 Task: Look for space in Fót, Hungary from 21st June, 2023 to 29th June, 2023 for 4 adults in price range Rs.7000 to Rs.12000. Place can be entire place with 2 bedrooms having 2 beds and 2 bathrooms. Property type can be house, flat, guest house. Booking option can be shelf check-in. Required host language is English.
Action: Mouse moved to (489, 98)
Screenshot: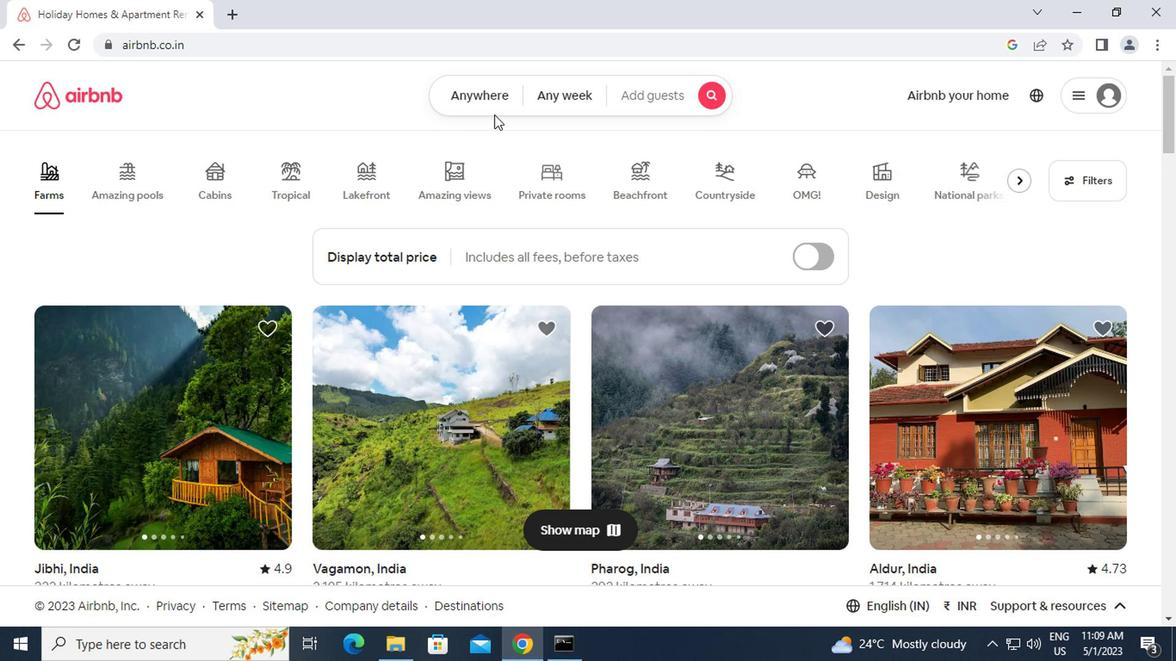 
Action: Mouse pressed left at (489, 98)
Screenshot: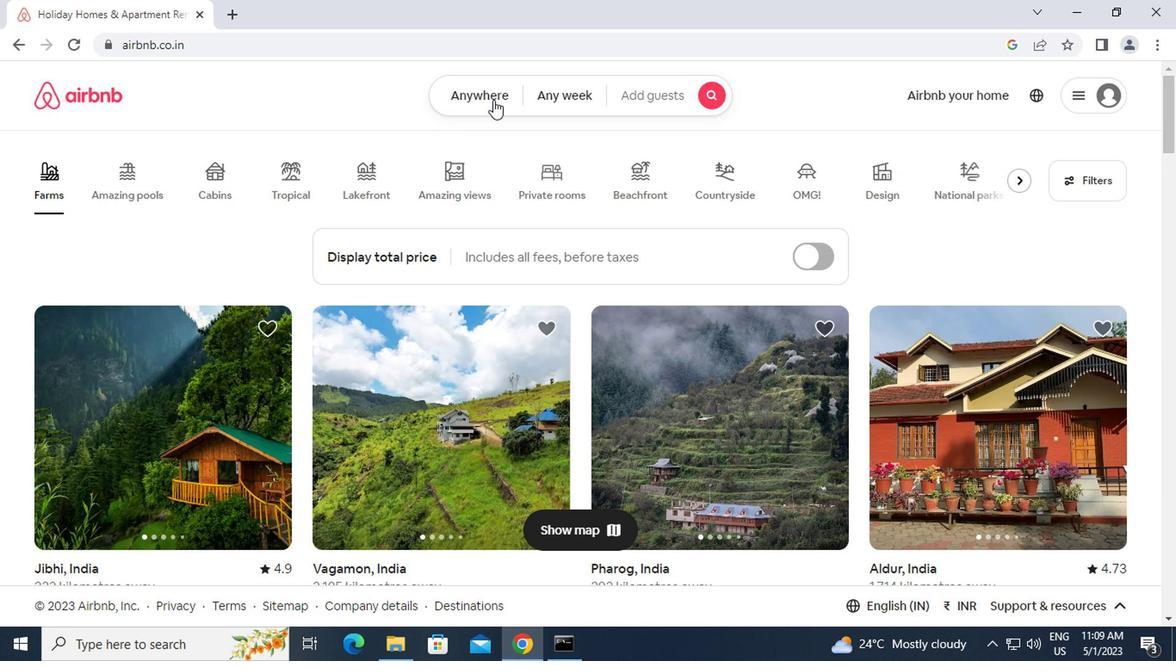 
Action: Mouse moved to (403, 148)
Screenshot: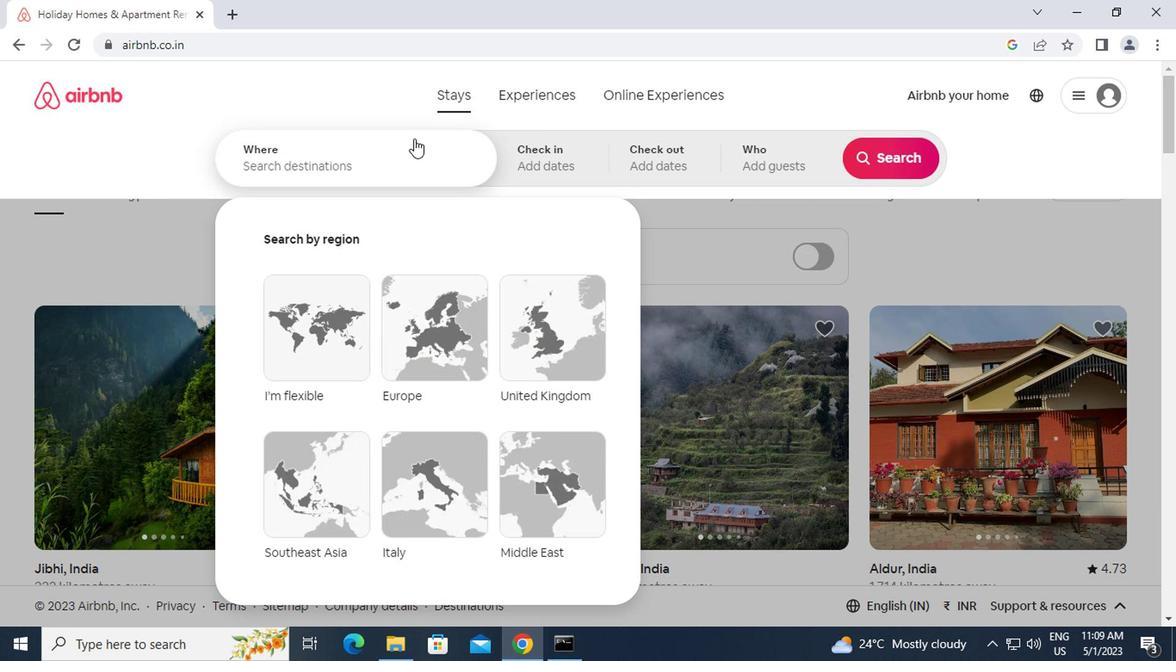 
Action: Mouse pressed left at (403, 148)
Screenshot: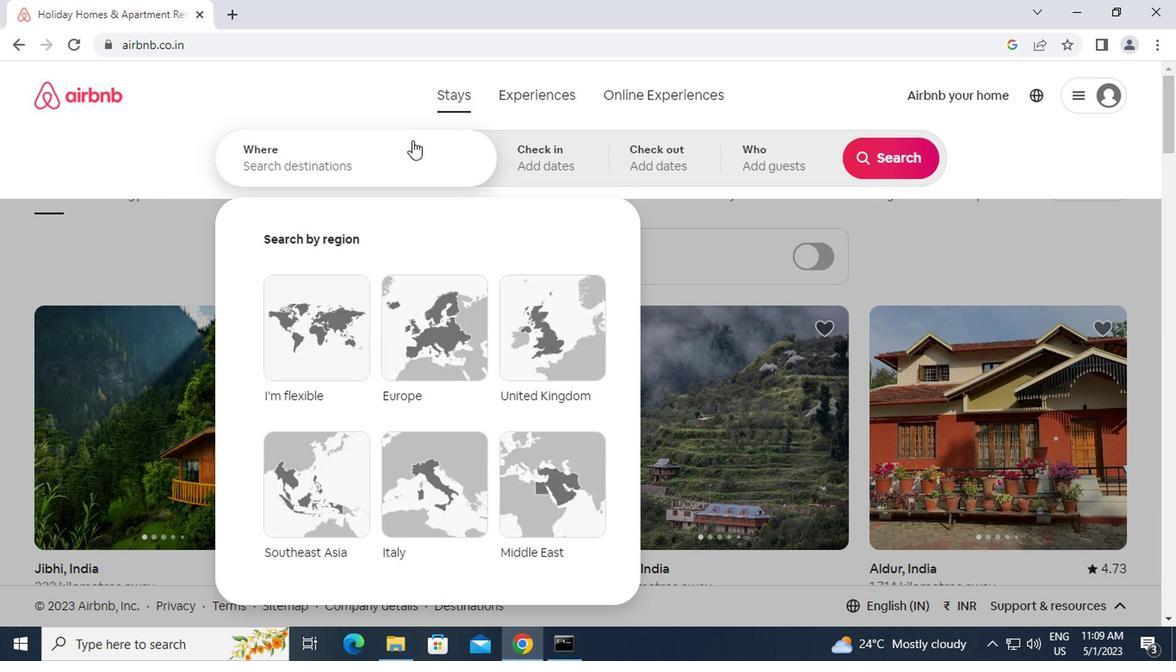 
Action: Mouse moved to (403, 148)
Screenshot: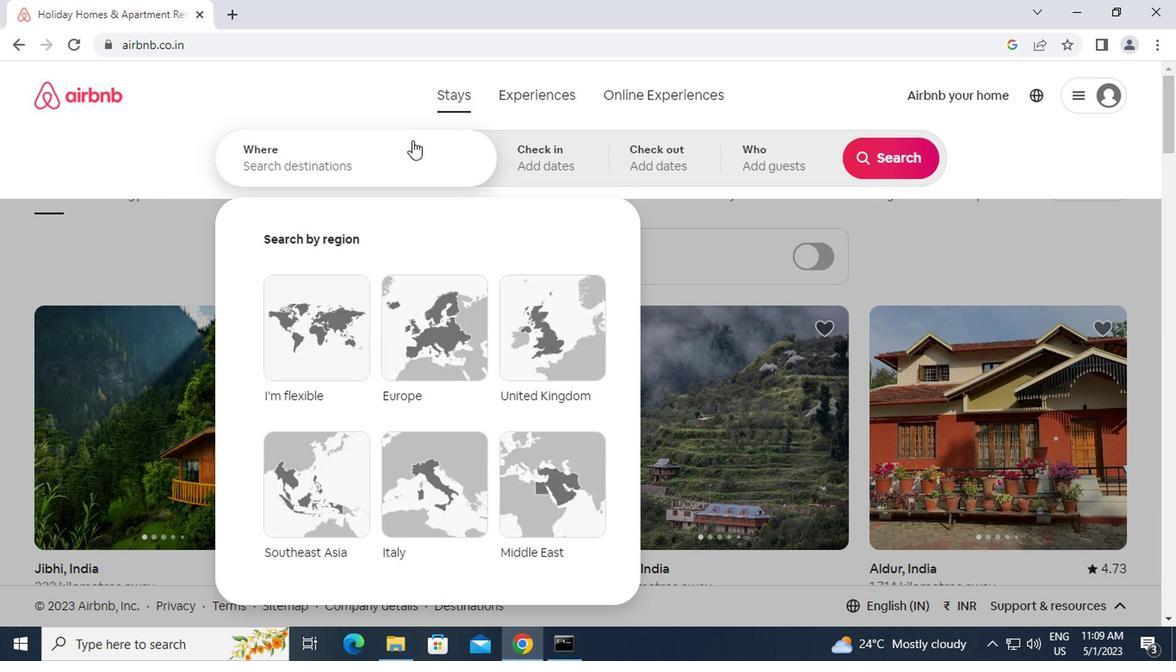
Action: Key pressed f<Key.caps_lock>ot,<Key.space><Key.caps_lock>h<Key.caps_lock>ungary<Key.enter>
Screenshot: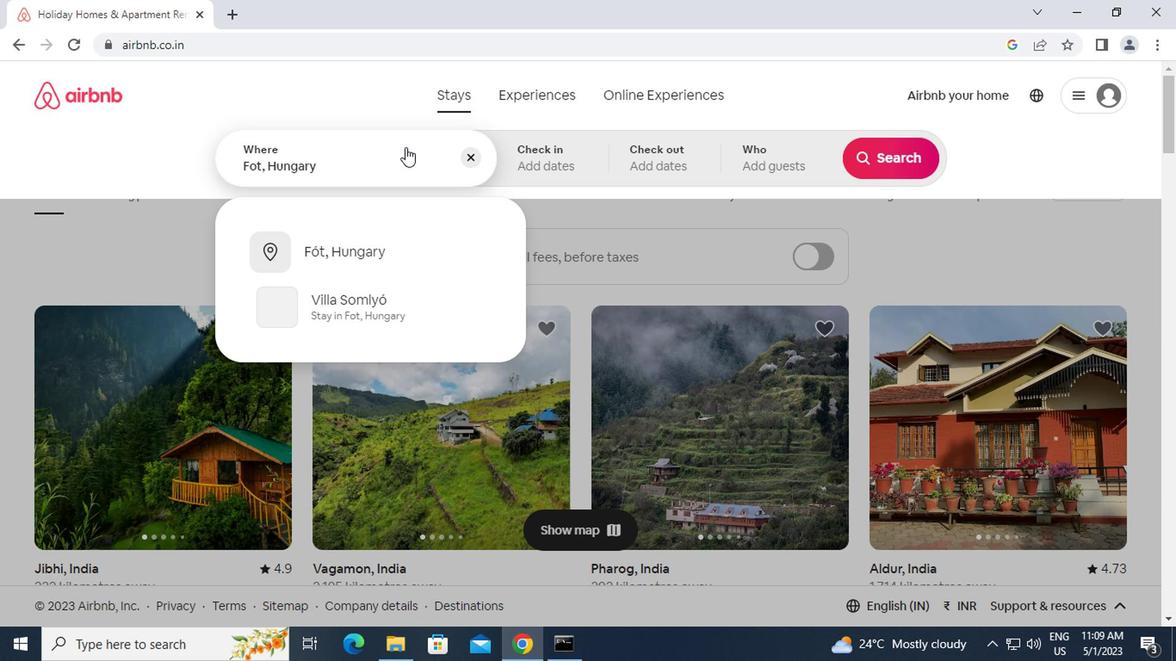 
Action: Mouse moved to (733, 499)
Screenshot: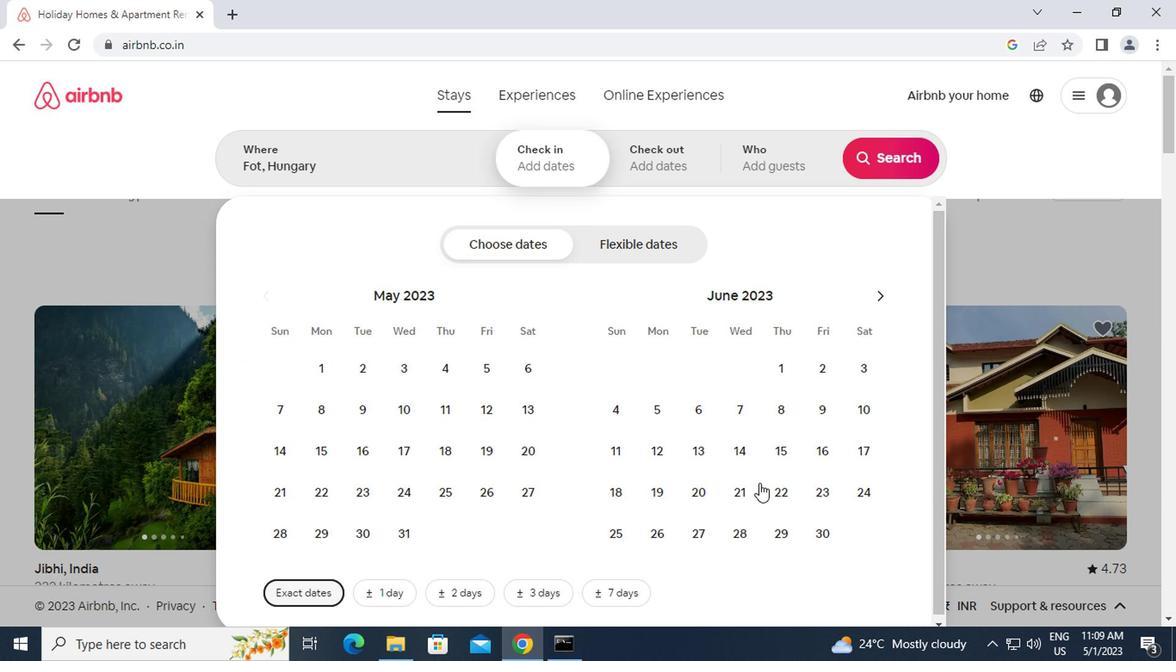 
Action: Mouse pressed left at (733, 499)
Screenshot: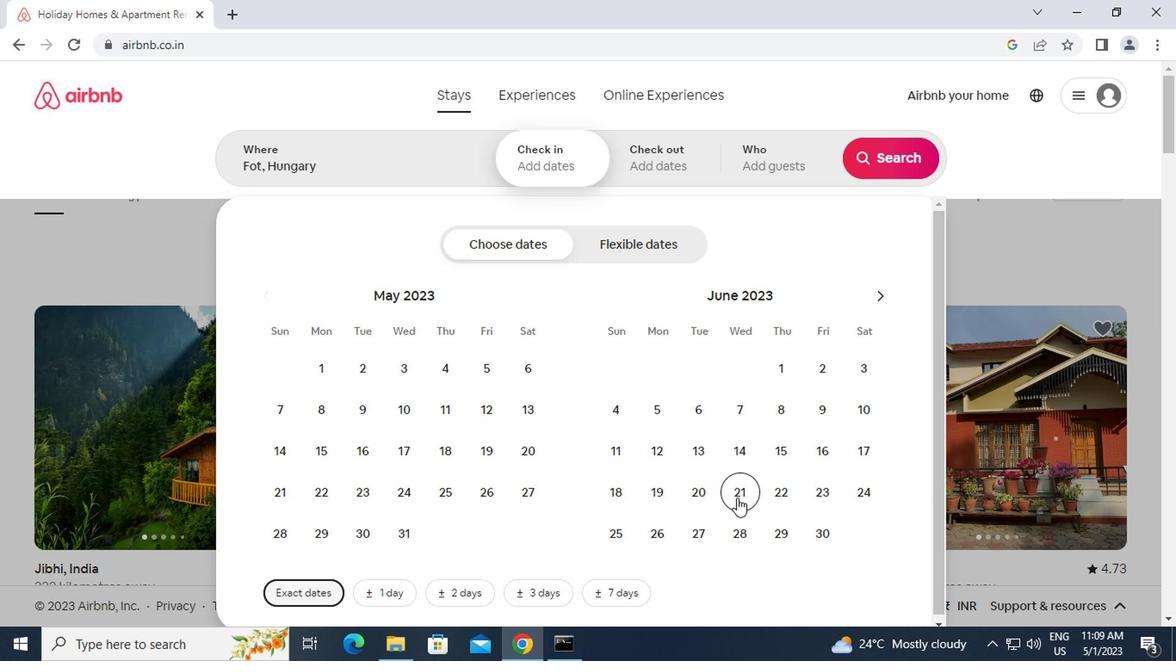 
Action: Mouse moved to (776, 546)
Screenshot: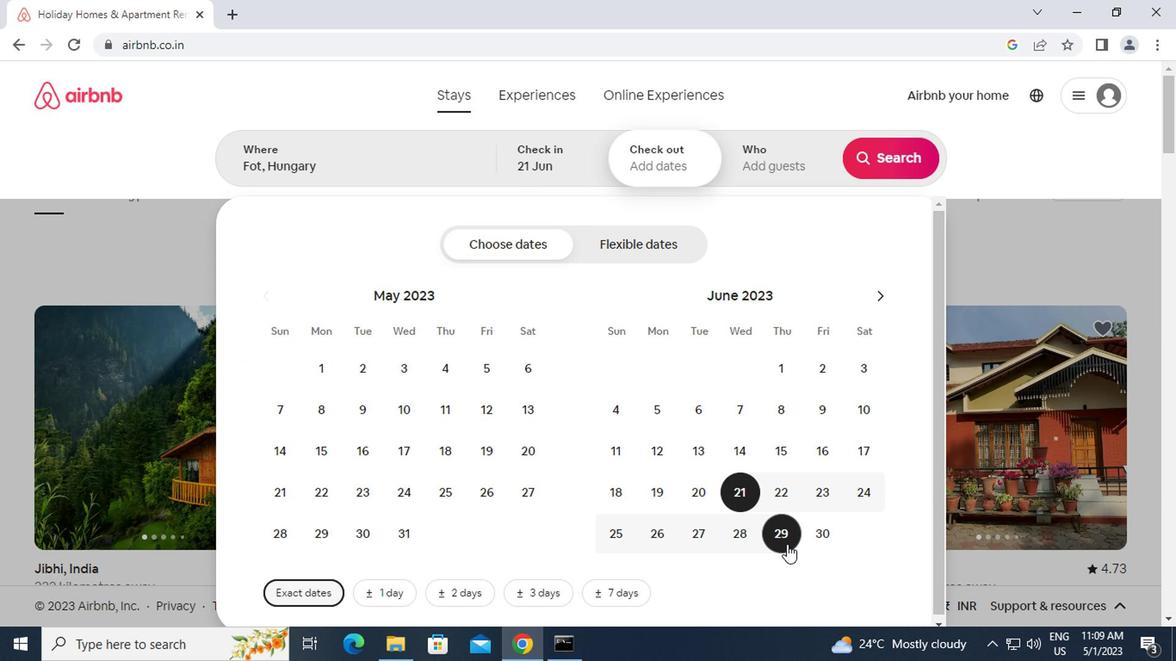 
Action: Mouse pressed left at (776, 546)
Screenshot: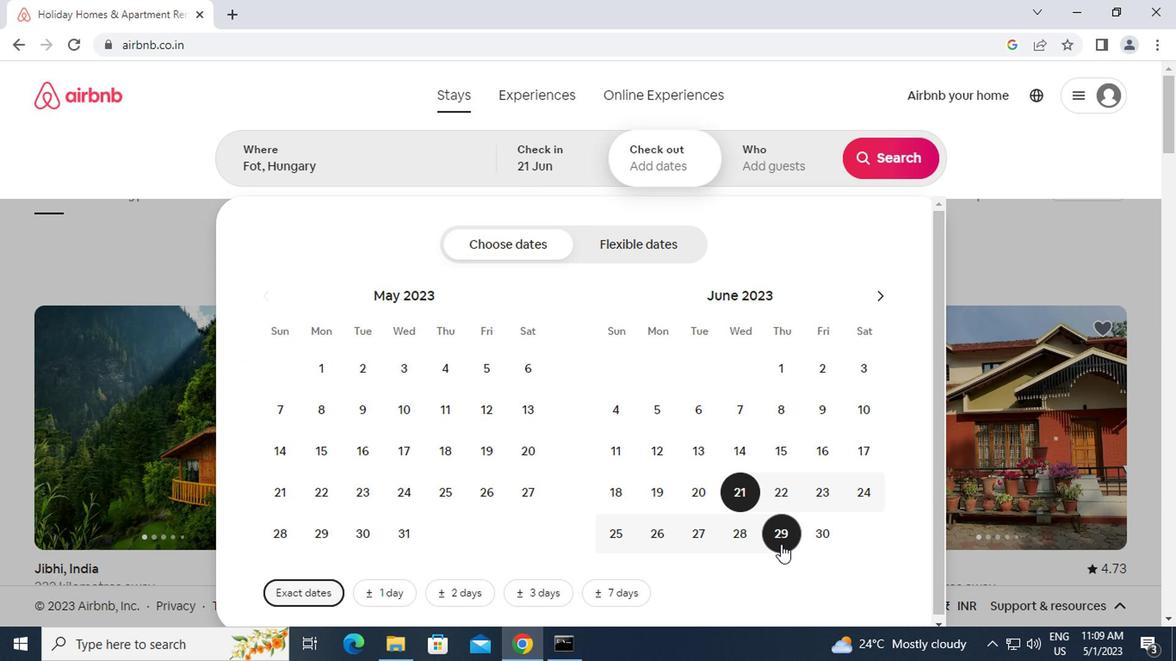 
Action: Mouse moved to (742, 156)
Screenshot: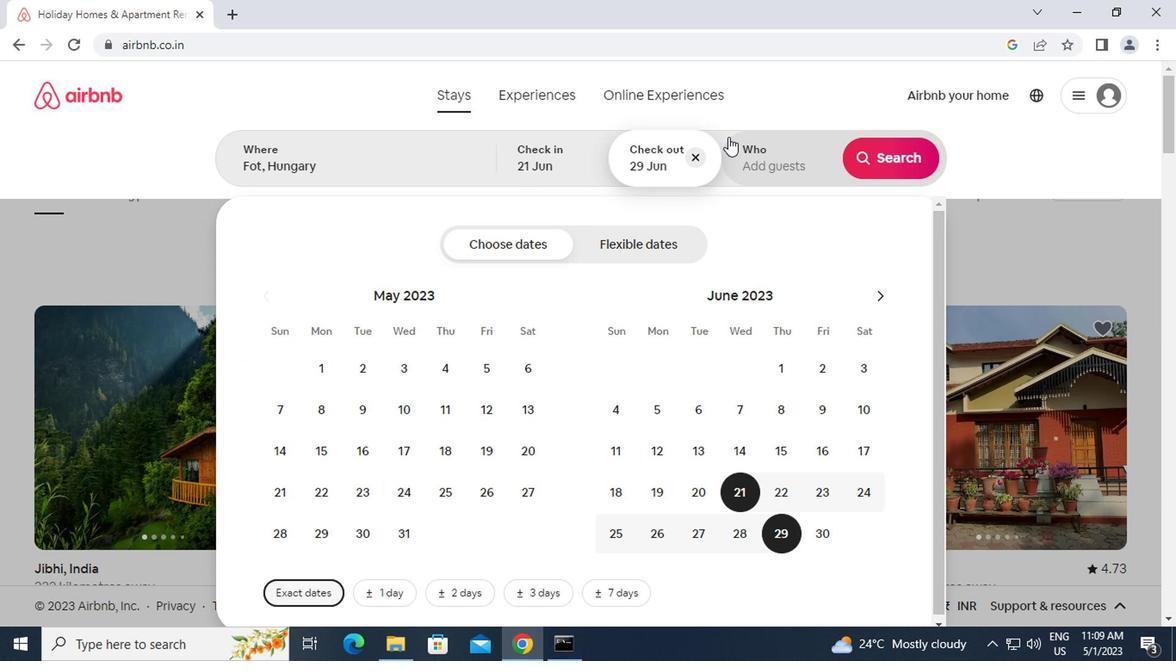 
Action: Mouse pressed left at (742, 156)
Screenshot: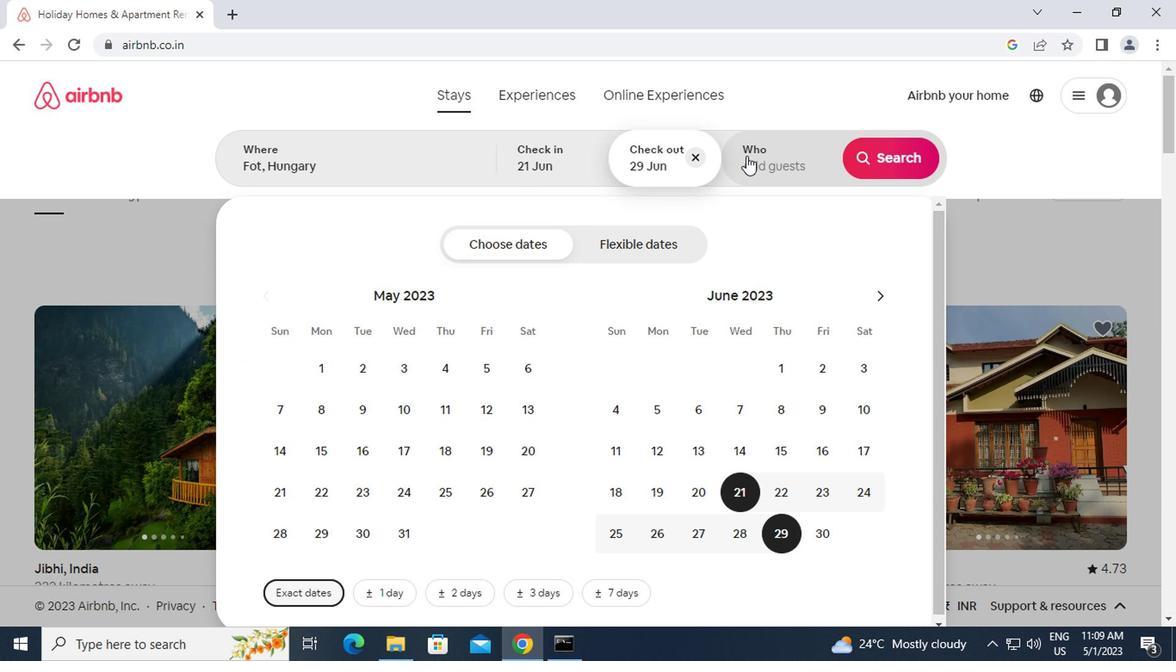 
Action: Mouse moved to (889, 239)
Screenshot: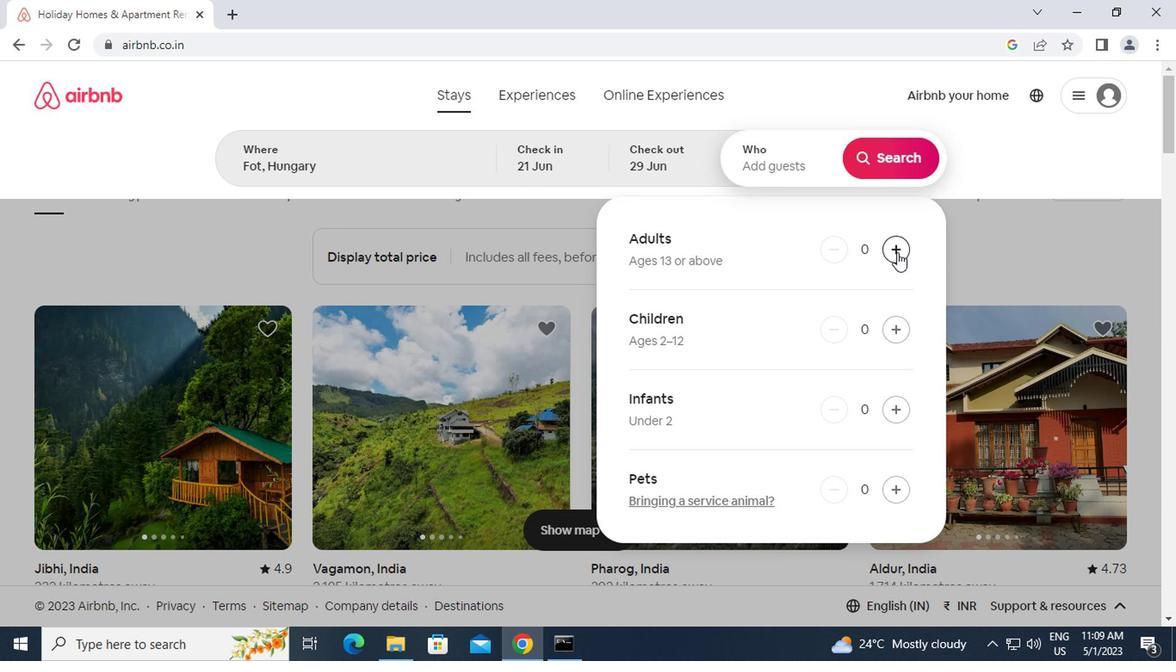 
Action: Mouse pressed left at (889, 239)
Screenshot: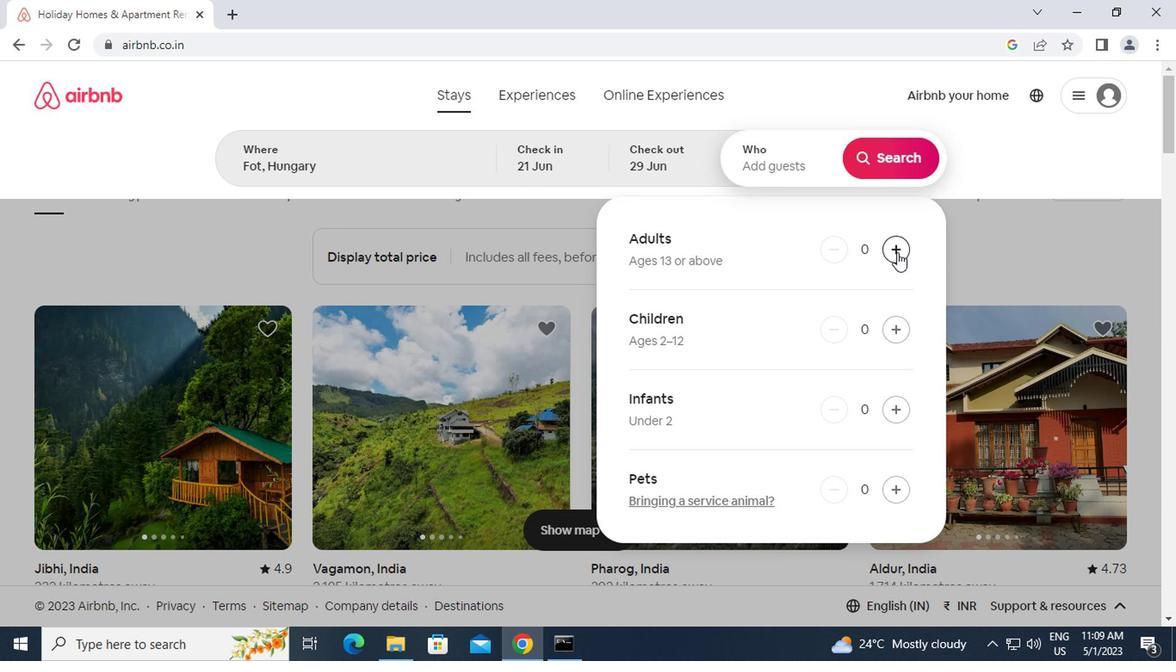 
Action: Mouse pressed left at (889, 239)
Screenshot: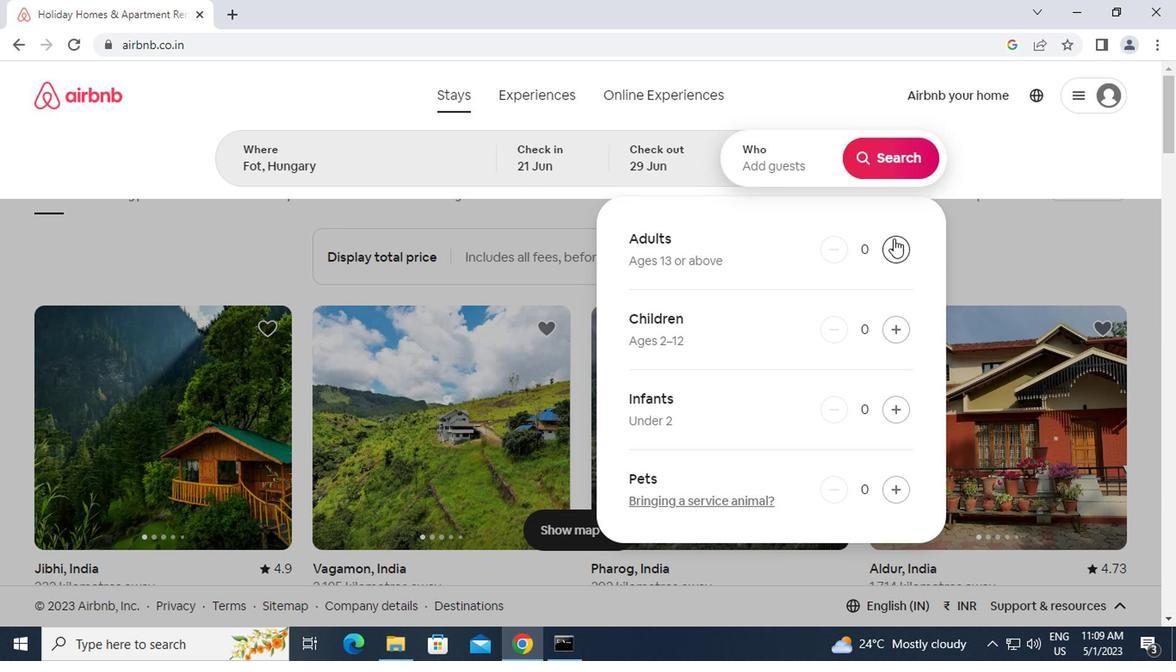 
Action: Mouse pressed left at (889, 239)
Screenshot: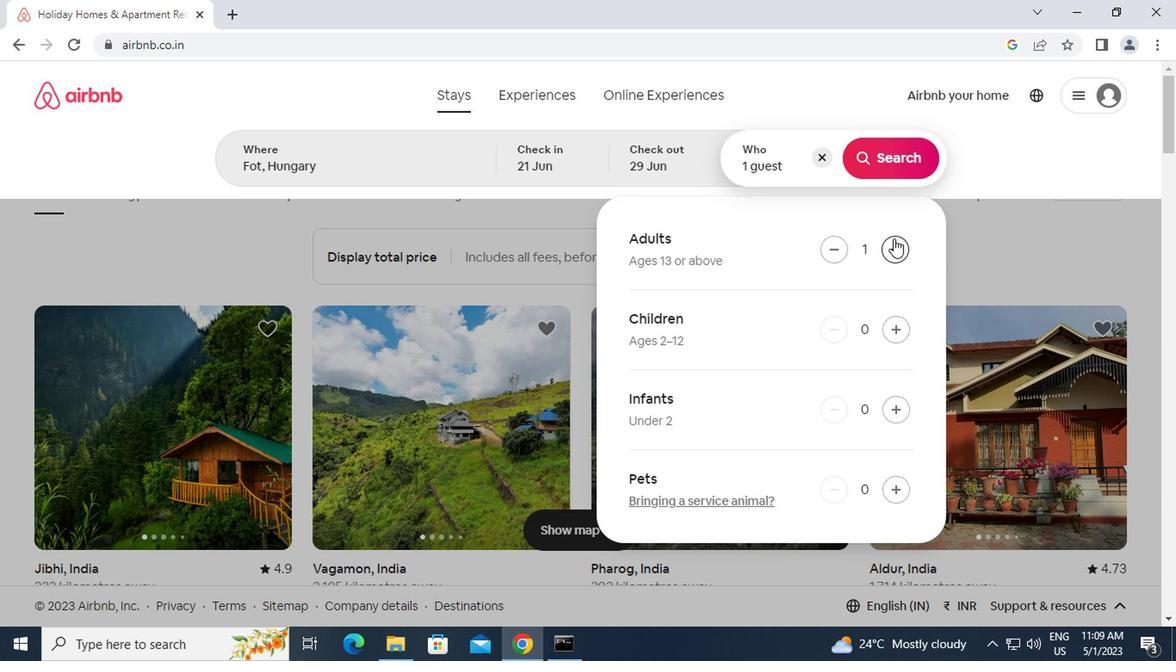 
Action: Mouse pressed left at (889, 239)
Screenshot: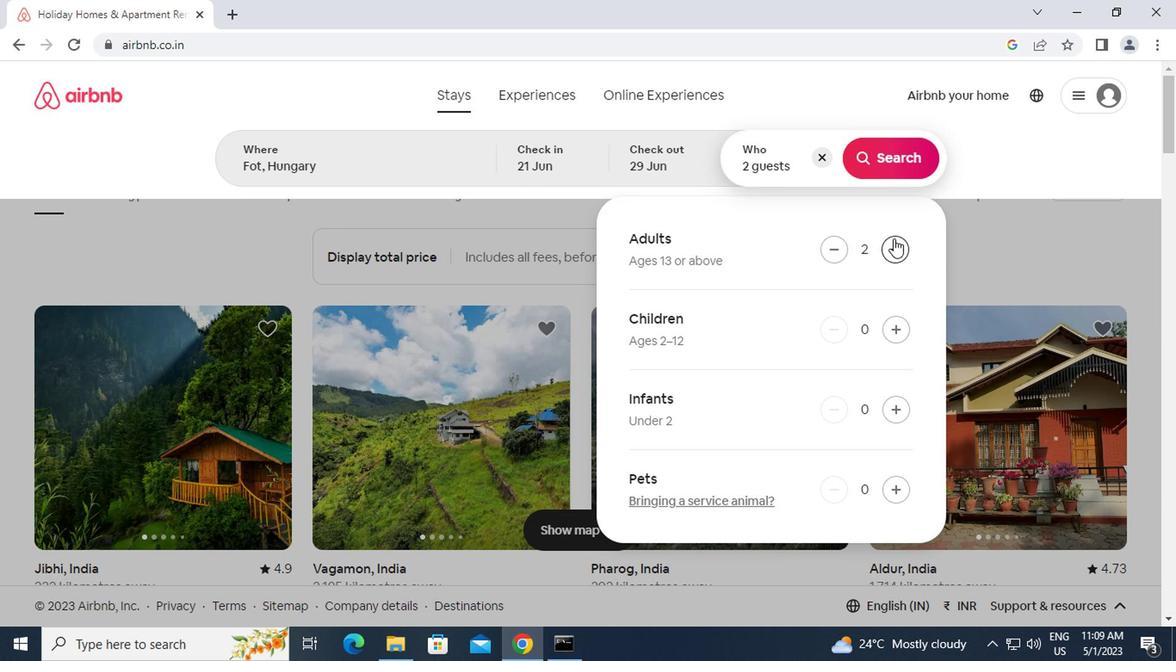 
Action: Mouse moved to (895, 174)
Screenshot: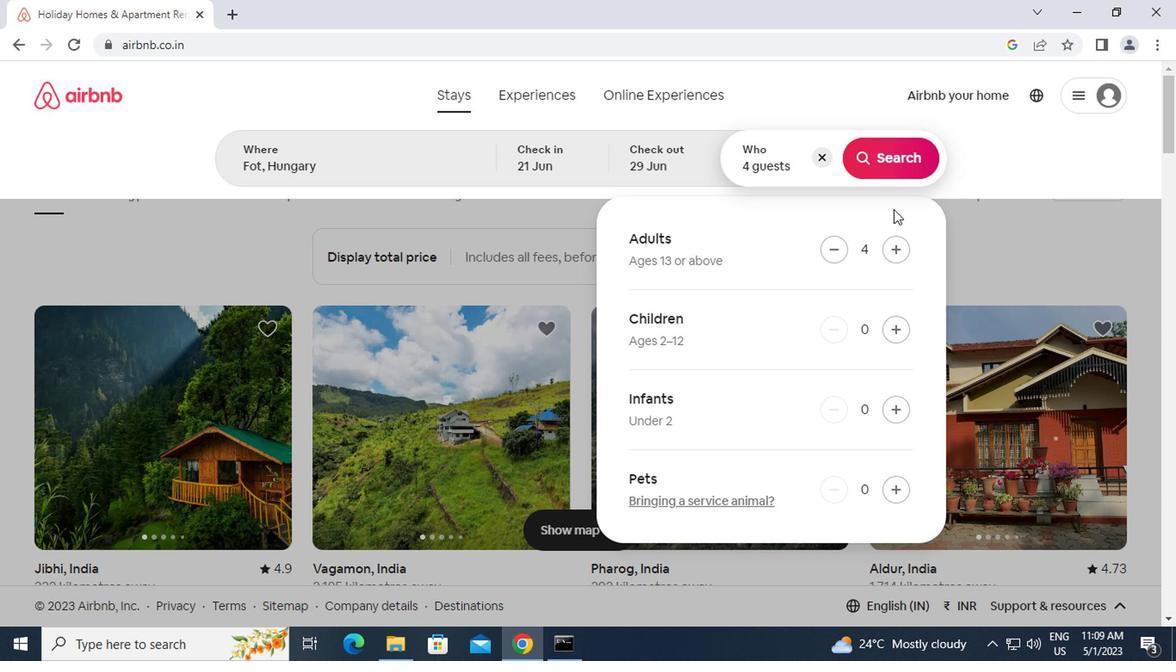 
Action: Mouse pressed left at (895, 174)
Screenshot: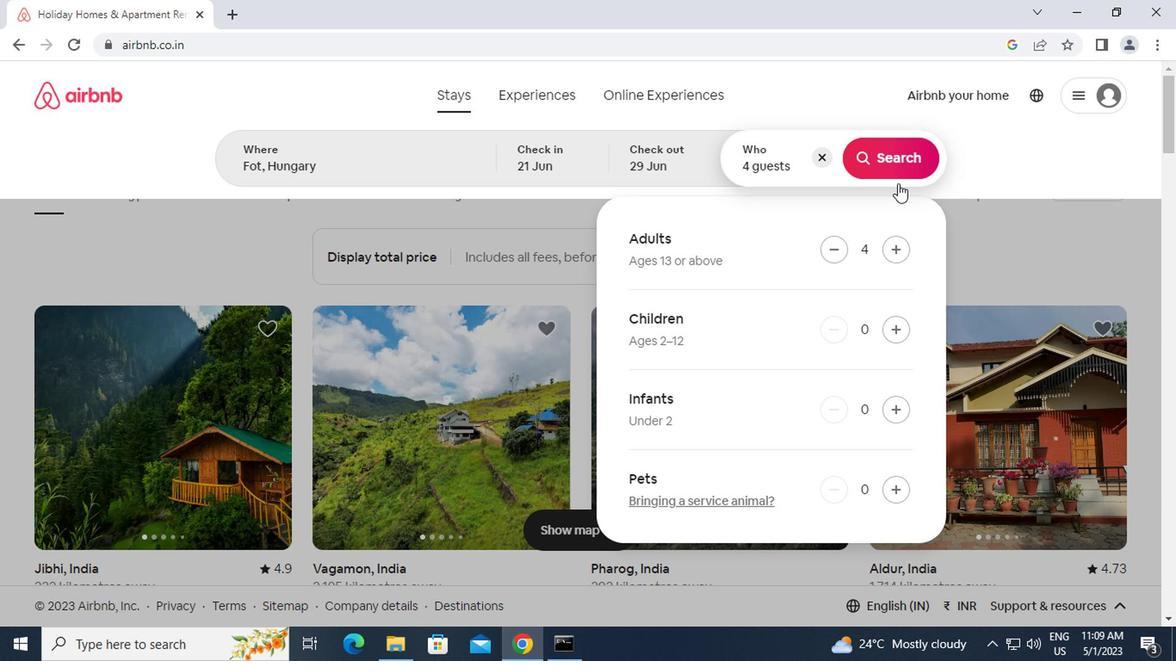 
Action: Mouse moved to (1082, 159)
Screenshot: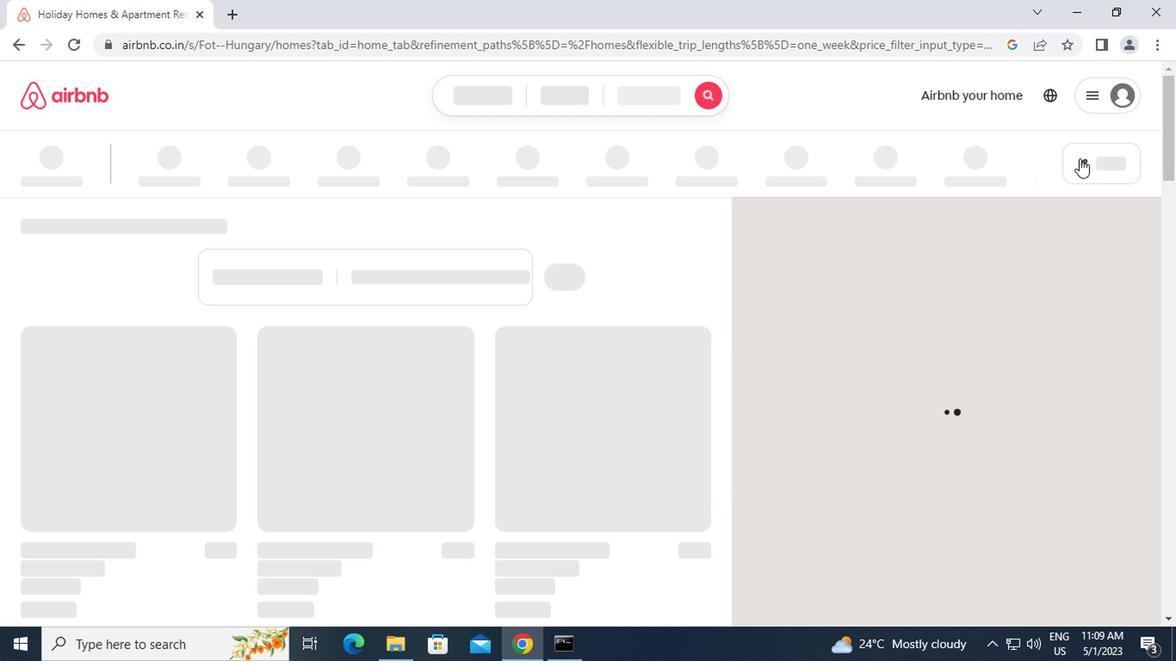 
Action: Mouse pressed left at (1082, 159)
Screenshot: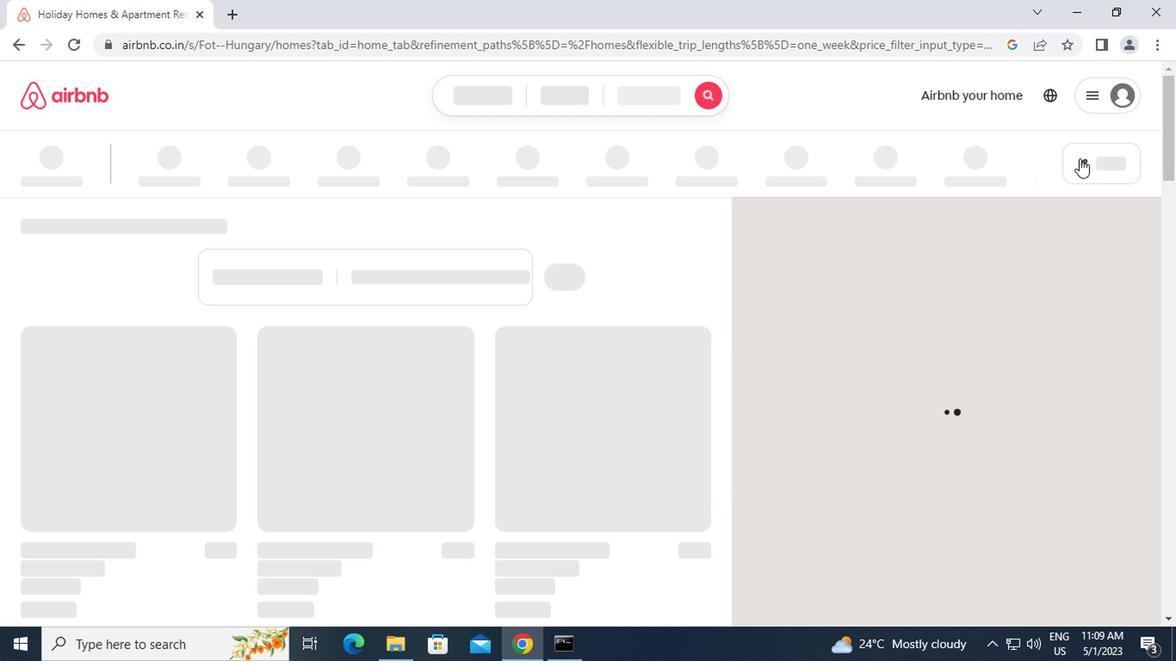
Action: Mouse moved to (1102, 161)
Screenshot: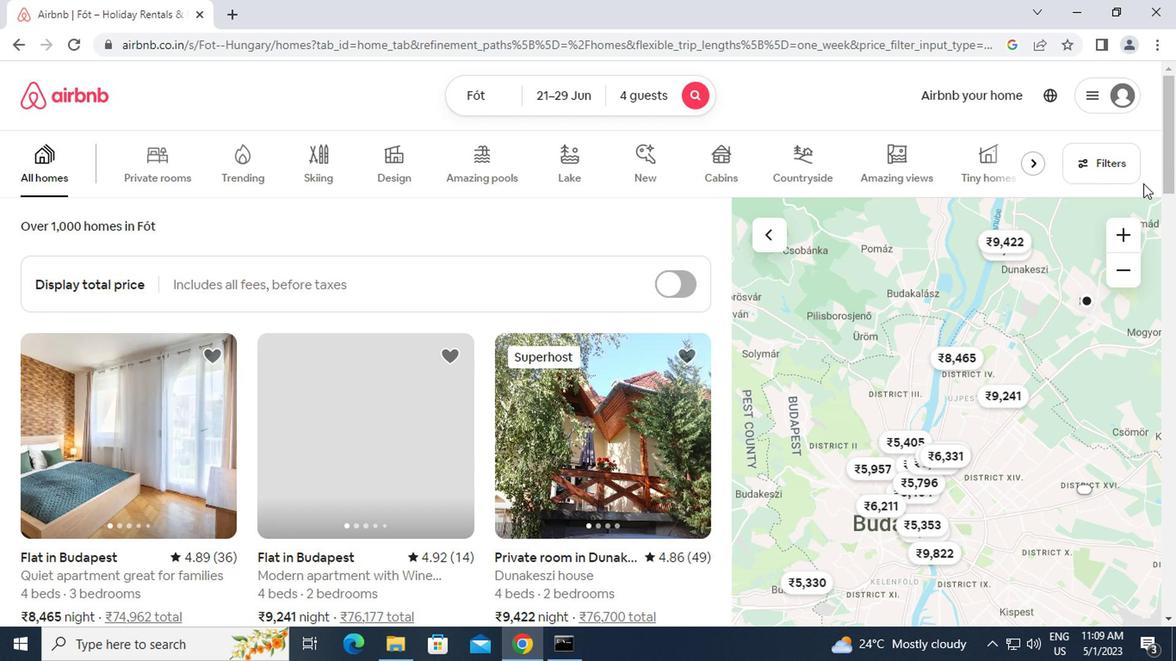 
Action: Mouse pressed left at (1102, 161)
Screenshot: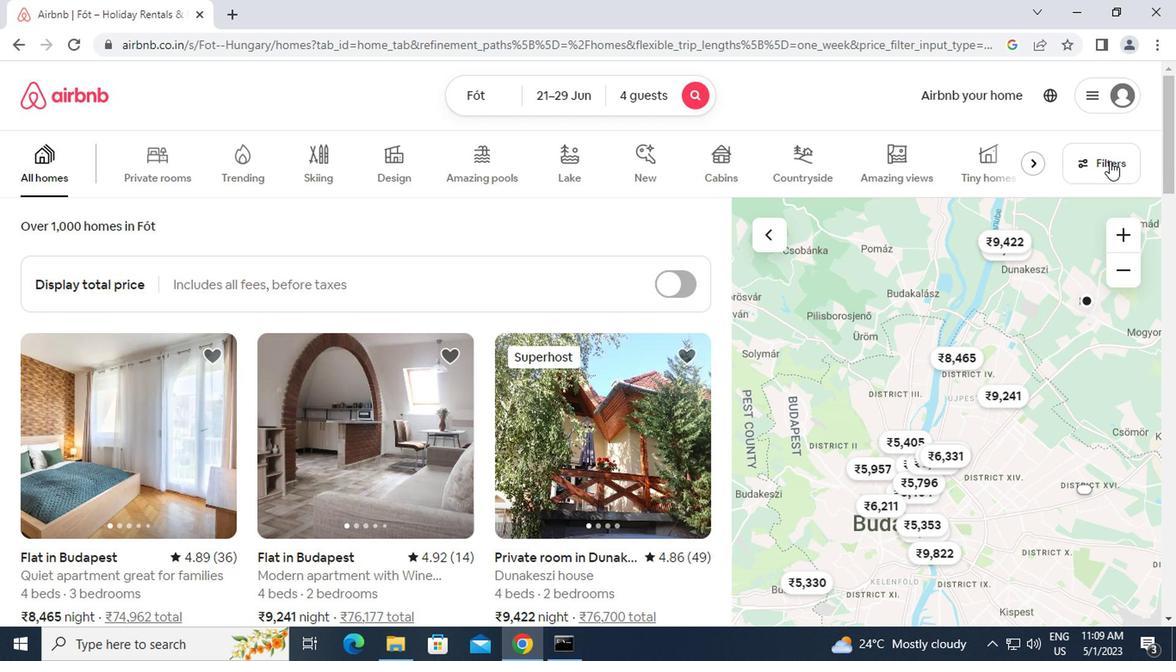 
Action: Mouse moved to (364, 374)
Screenshot: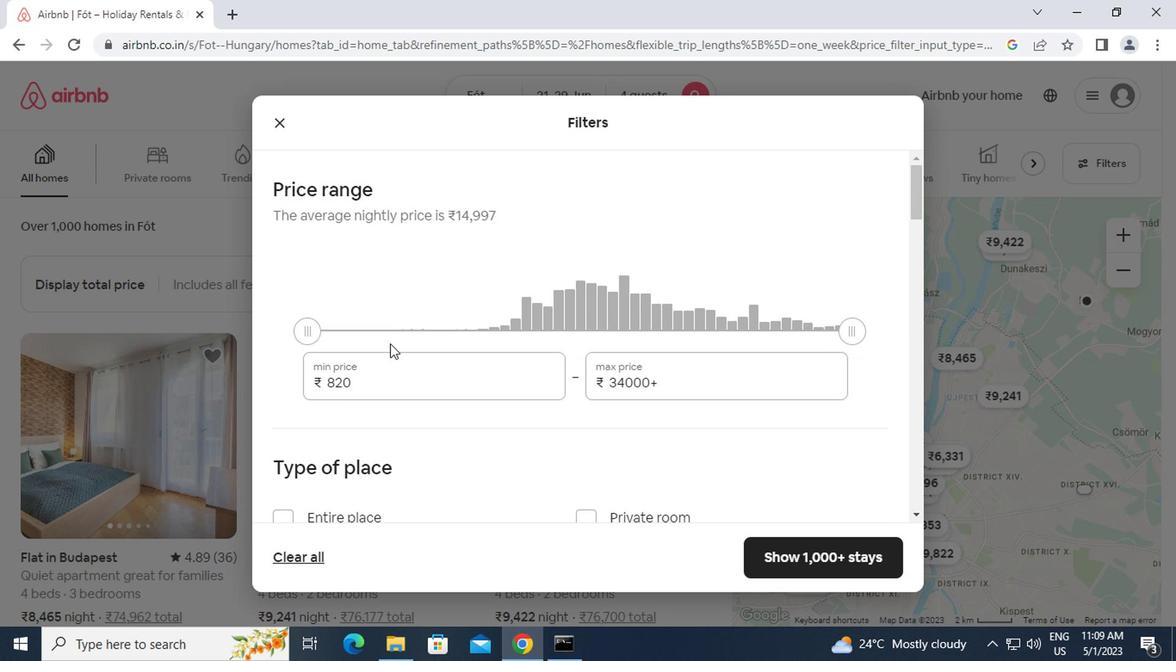 
Action: Mouse pressed left at (364, 374)
Screenshot: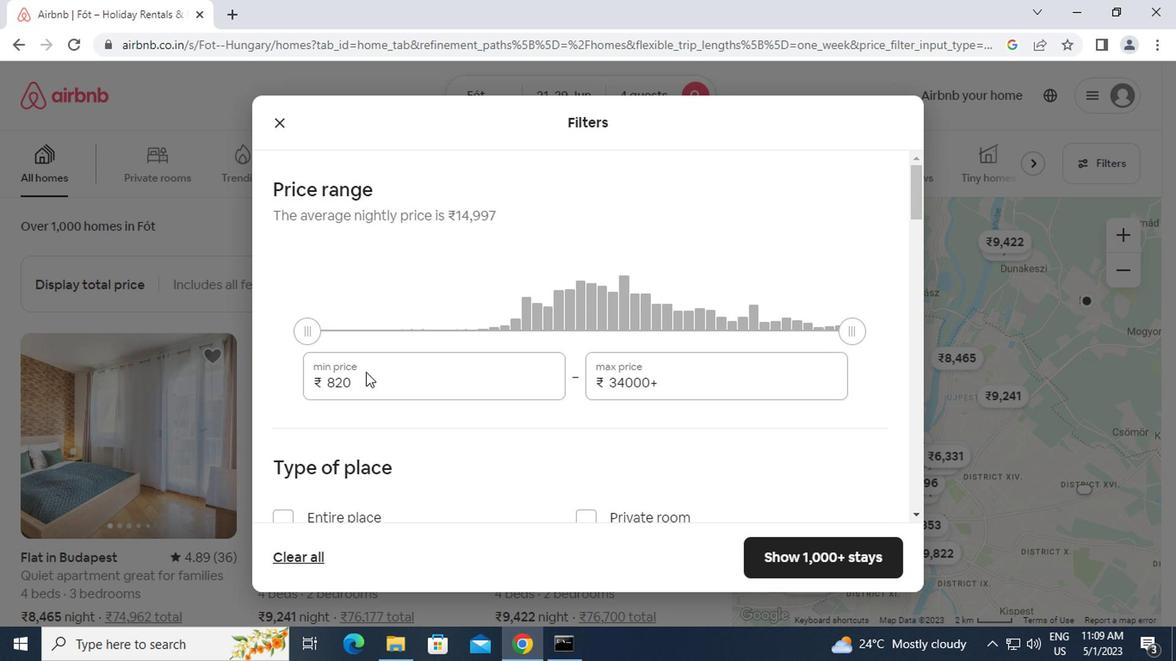 
Action: Mouse moved to (354, 383)
Screenshot: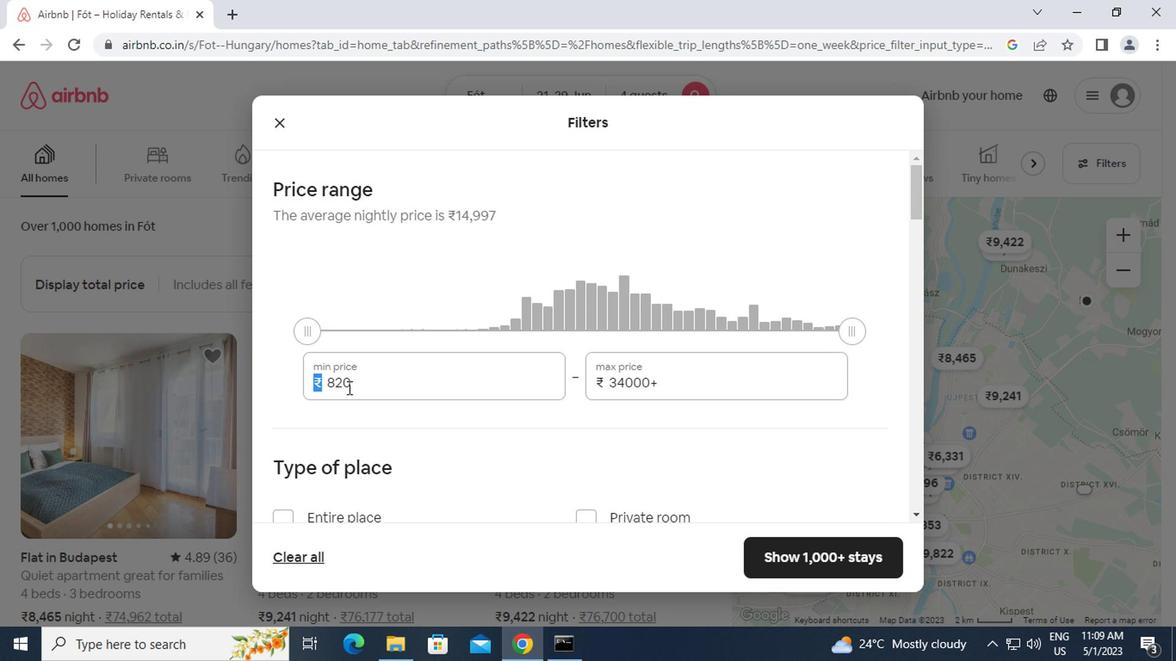 
Action: Mouse pressed left at (354, 383)
Screenshot: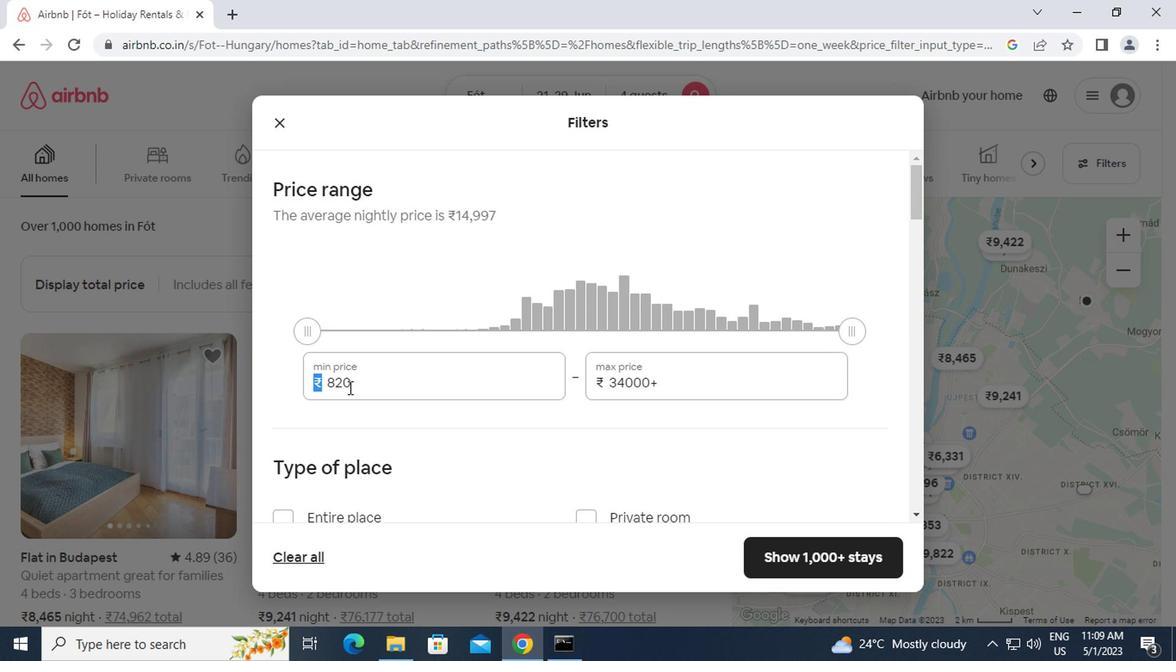 
Action: Mouse moved to (300, 391)
Screenshot: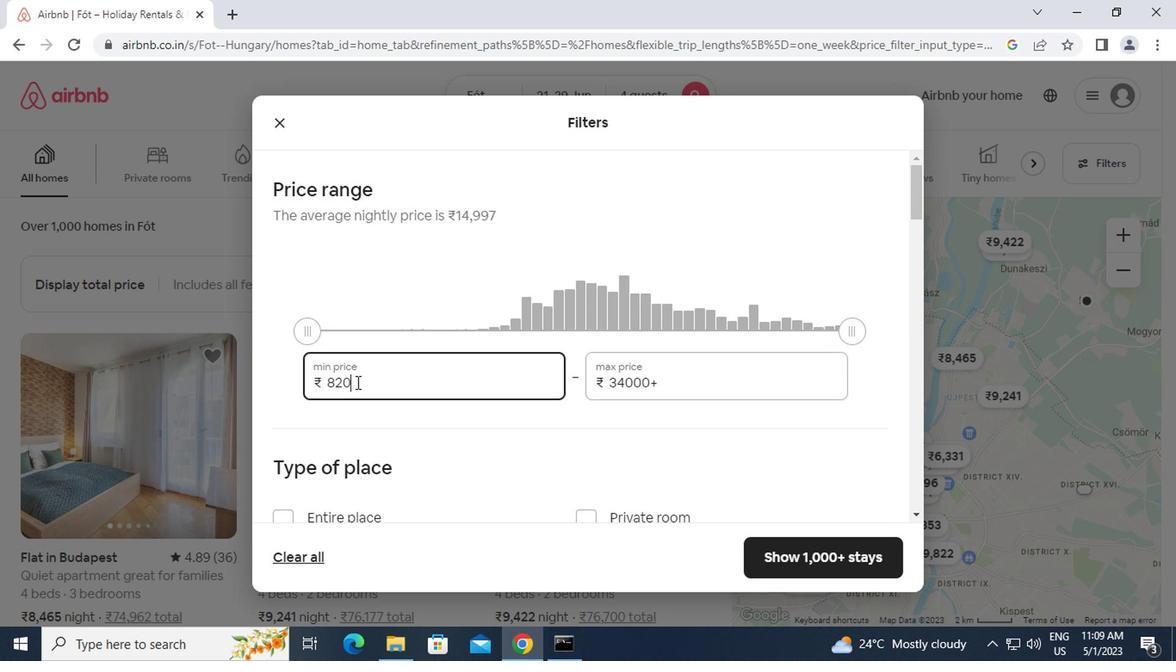 
Action: Key pressed 7000<Key.tab><Key.backspace><Key.backspace><Key.backspace><Key.backspace><Key.backspace><Key.backspace><Key.backspace><Key.backspace><Key.backspace><Key.backspace><Key.backspace><Key.backspace><Key.backspace><Key.backspace><Key.backspace><Key.backspace>12000
Screenshot: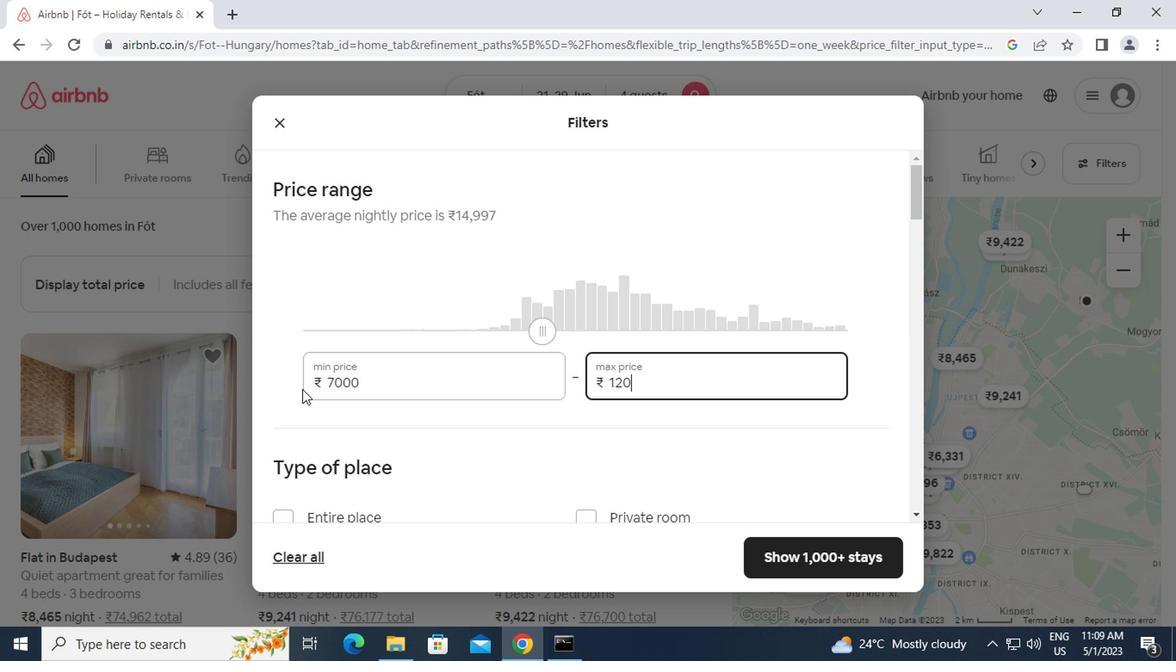 
Action: Mouse moved to (413, 226)
Screenshot: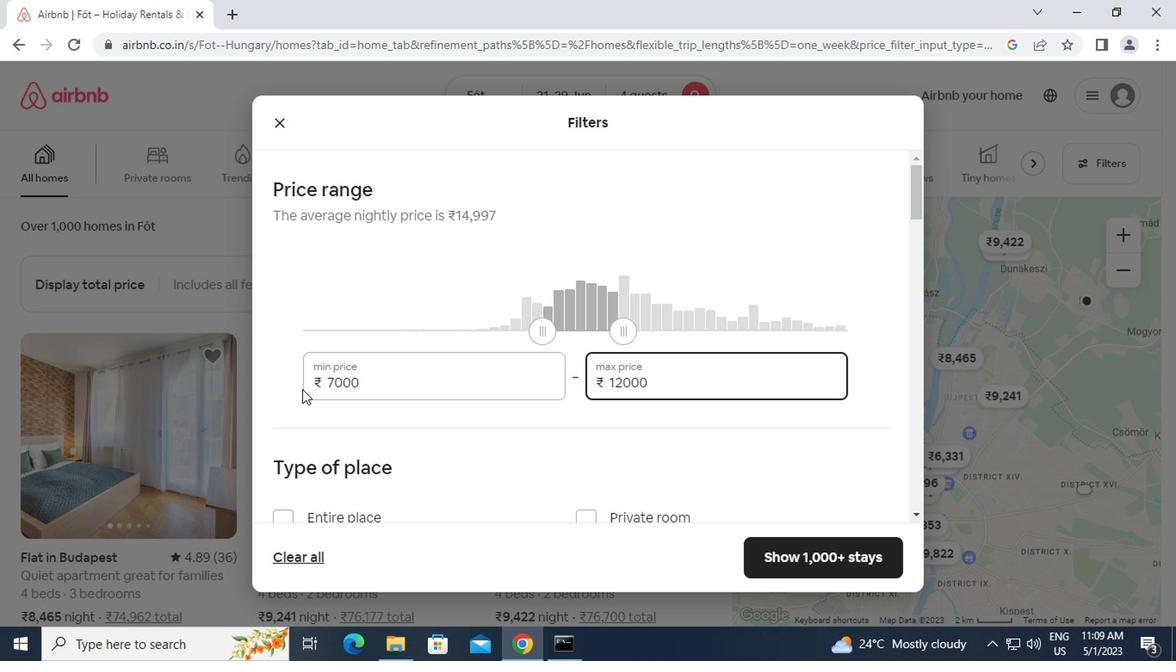 
Action: Mouse scrolled (413, 225) with delta (0, -1)
Screenshot: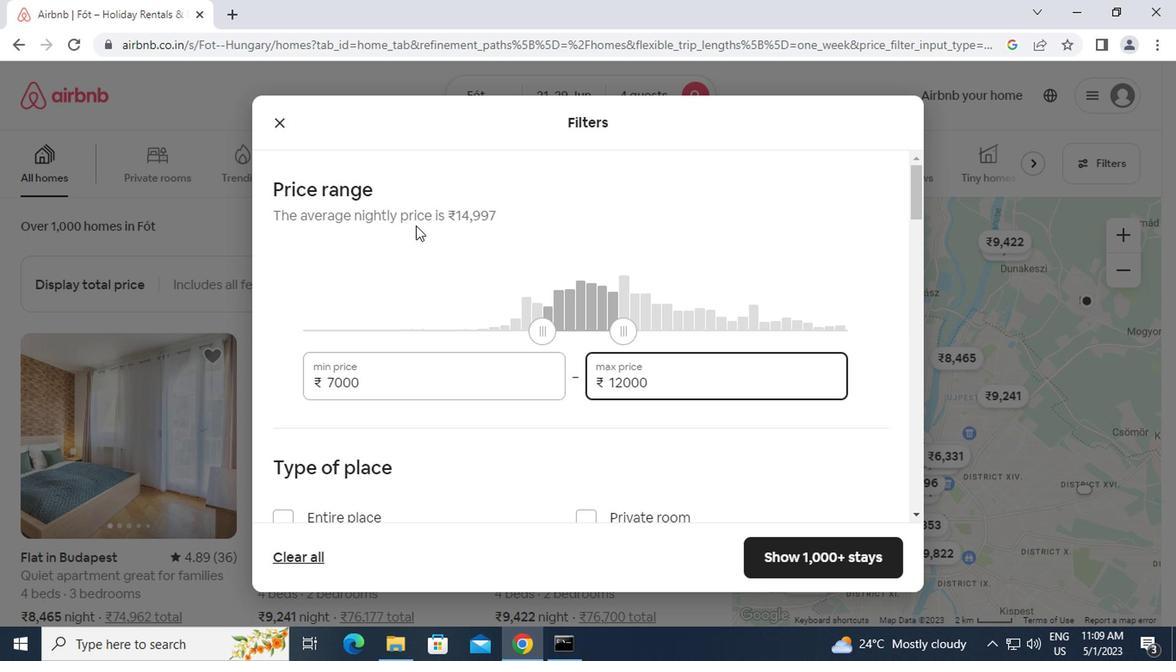 
Action: Mouse scrolled (413, 225) with delta (0, -1)
Screenshot: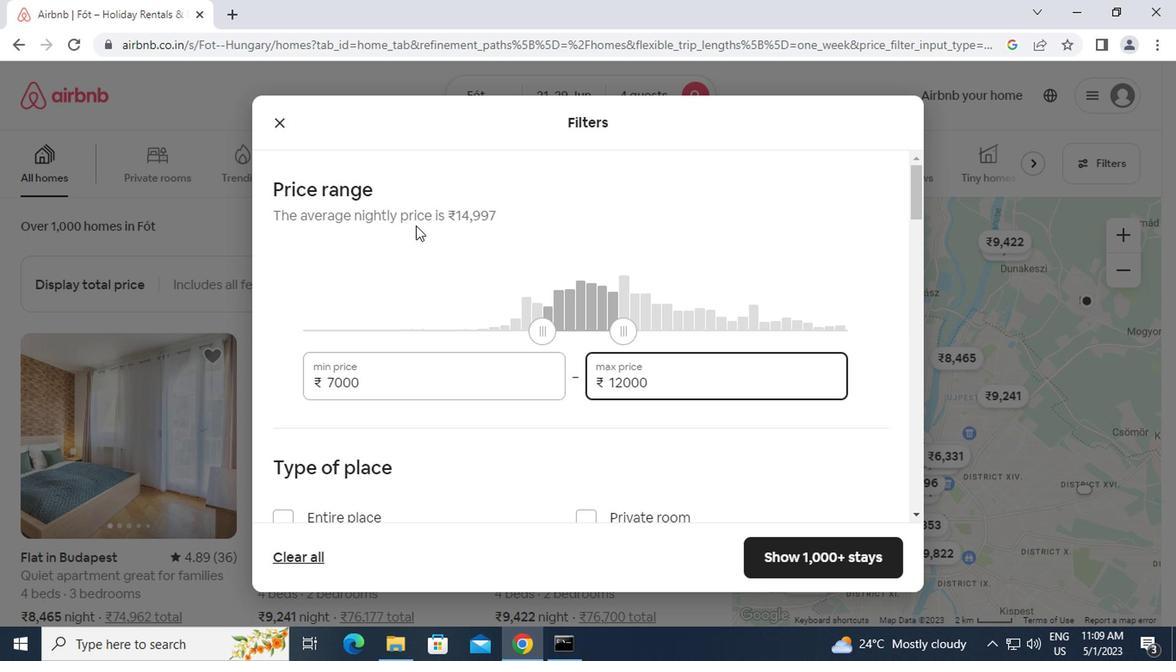 
Action: Mouse moved to (284, 351)
Screenshot: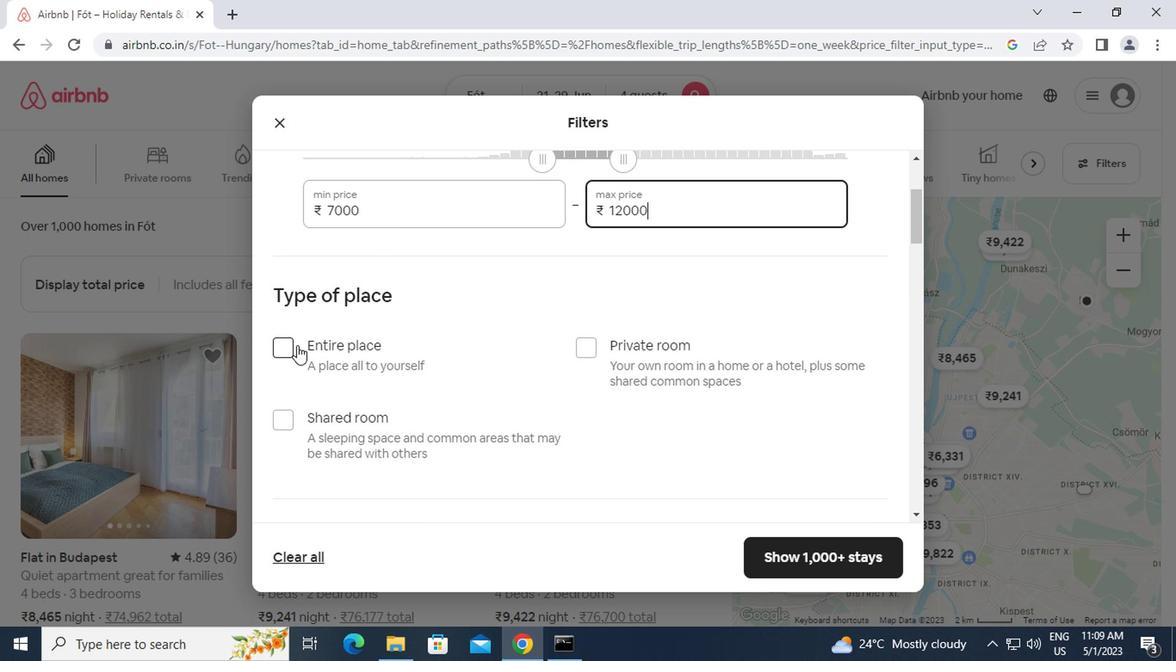 
Action: Mouse pressed left at (284, 351)
Screenshot: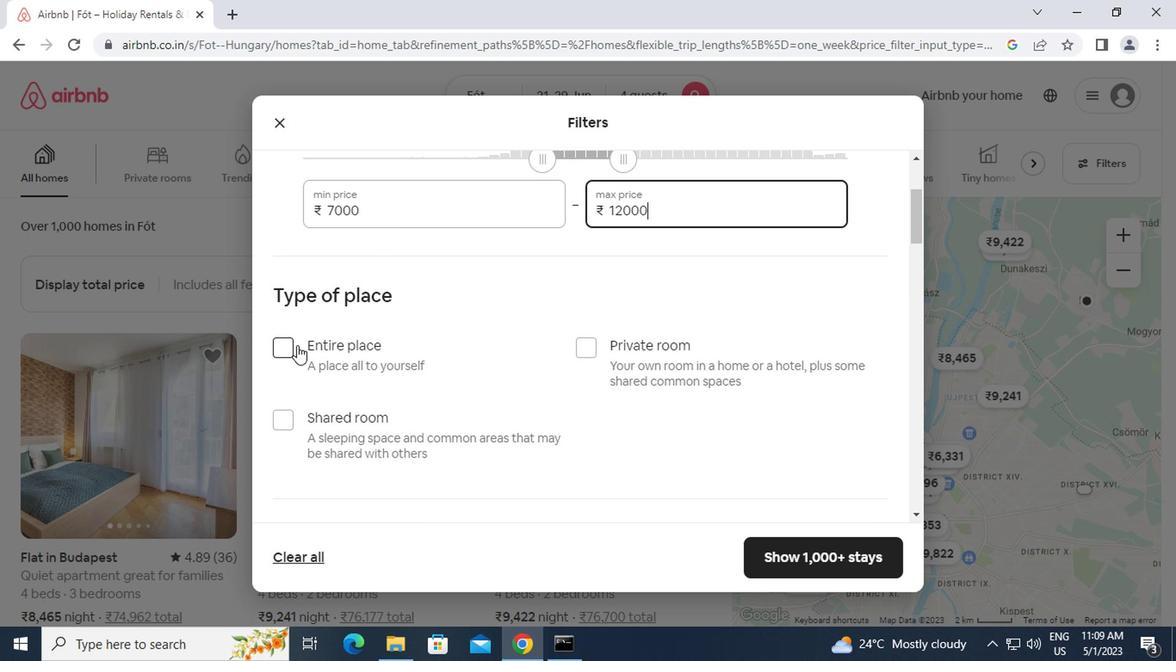 
Action: Mouse moved to (400, 366)
Screenshot: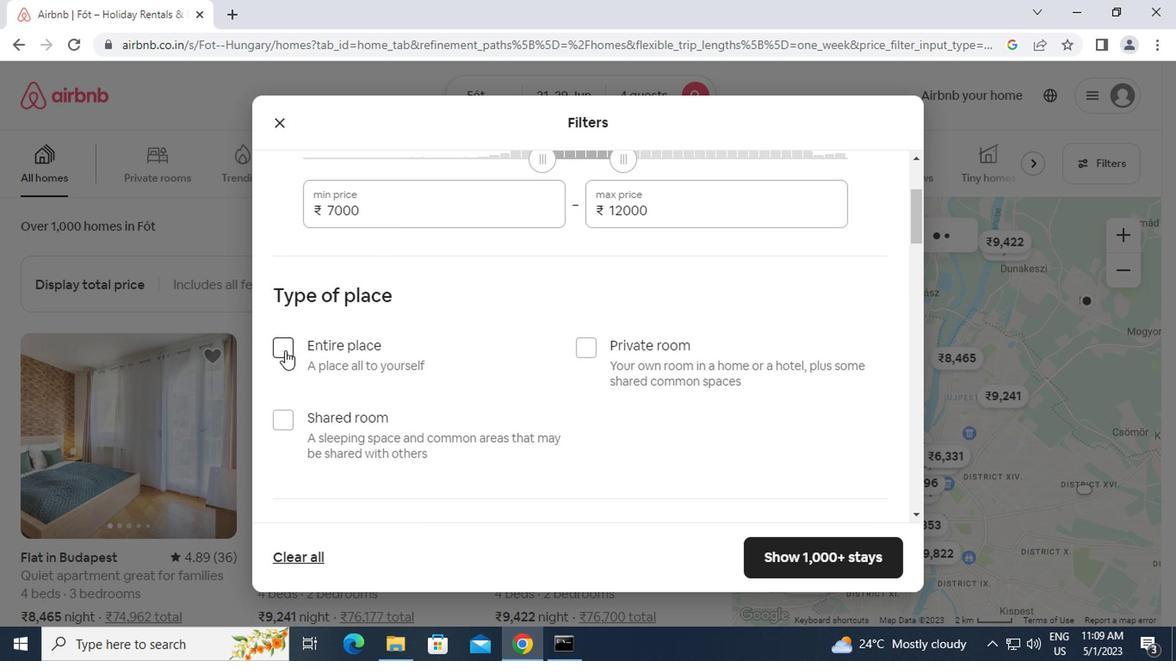 
Action: Mouse scrolled (400, 365) with delta (0, 0)
Screenshot: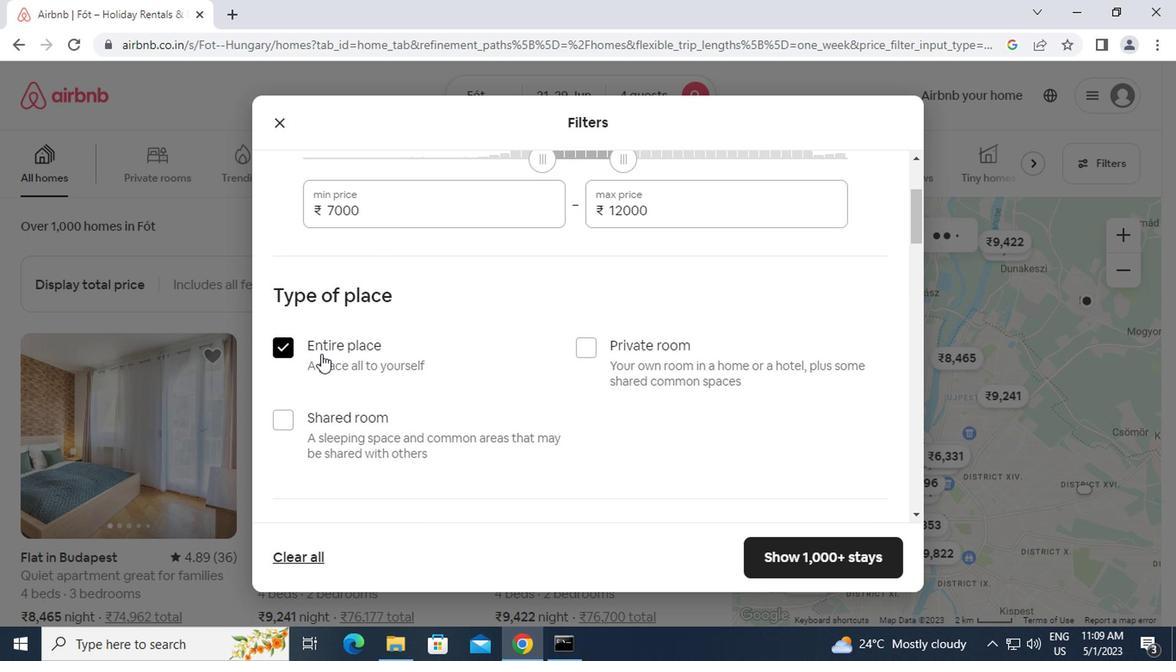 
Action: Mouse scrolled (400, 365) with delta (0, 0)
Screenshot: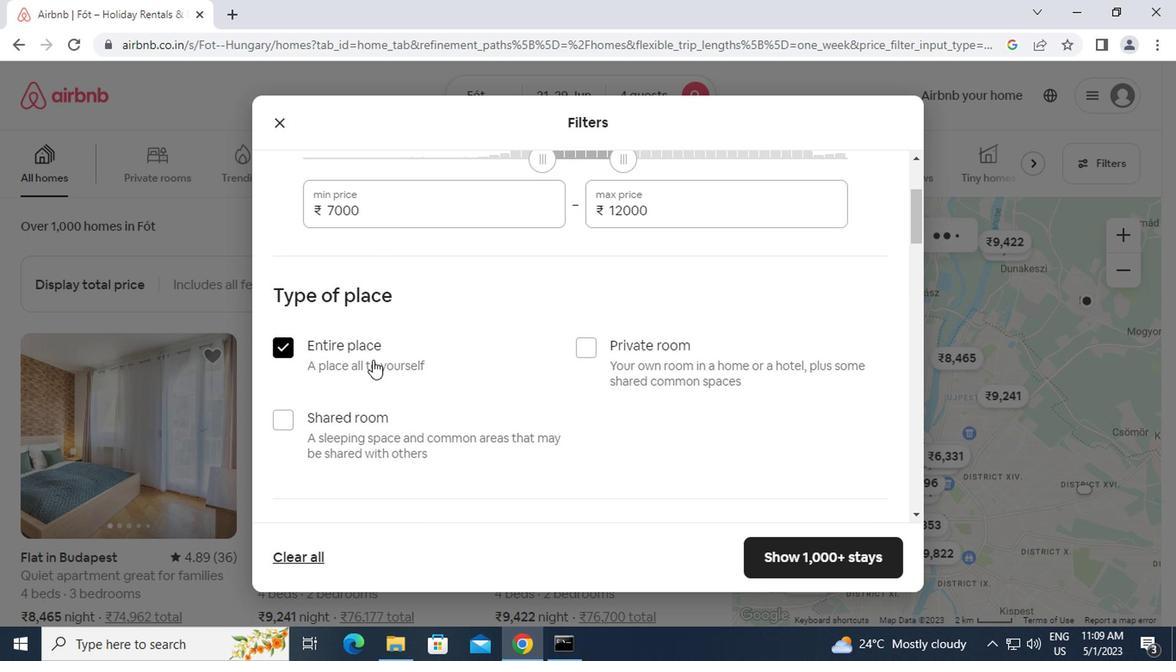 
Action: Mouse scrolled (400, 365) with delta (0, 0)
Screenshot: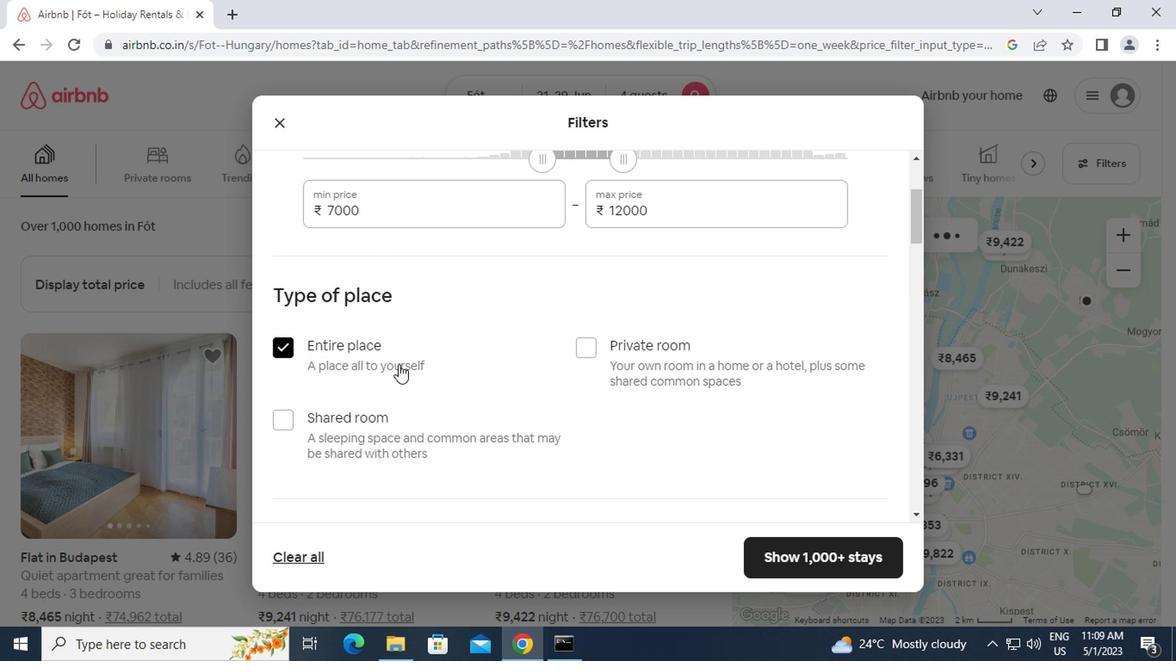
Action: Mouse scrolled (400, 365) with delta (0, 0)
Screenshot: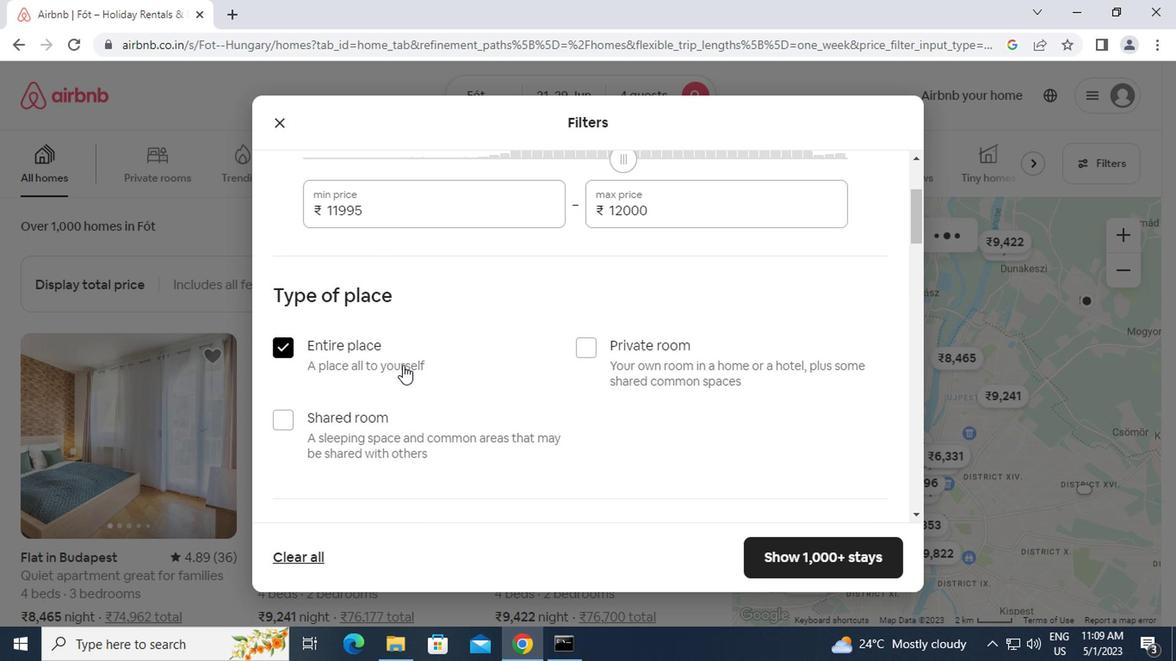 
Action: Mouse moved to (444, 289)
Screenshot: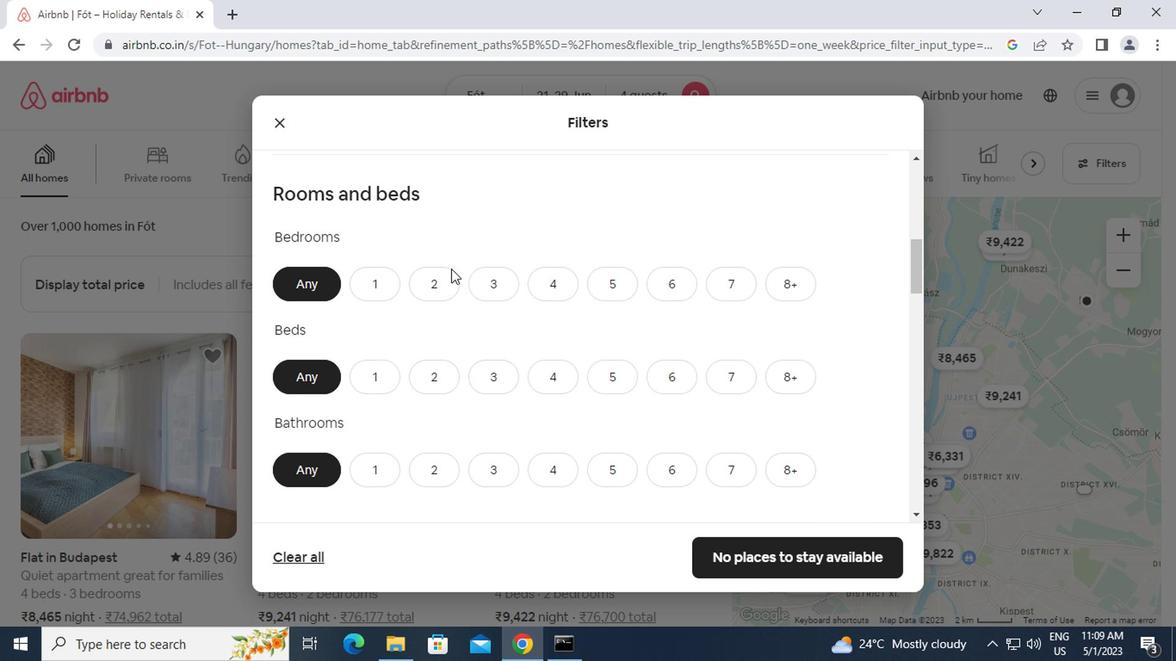 
Action: Mouse pressed left at (444, 289)
Screenshot: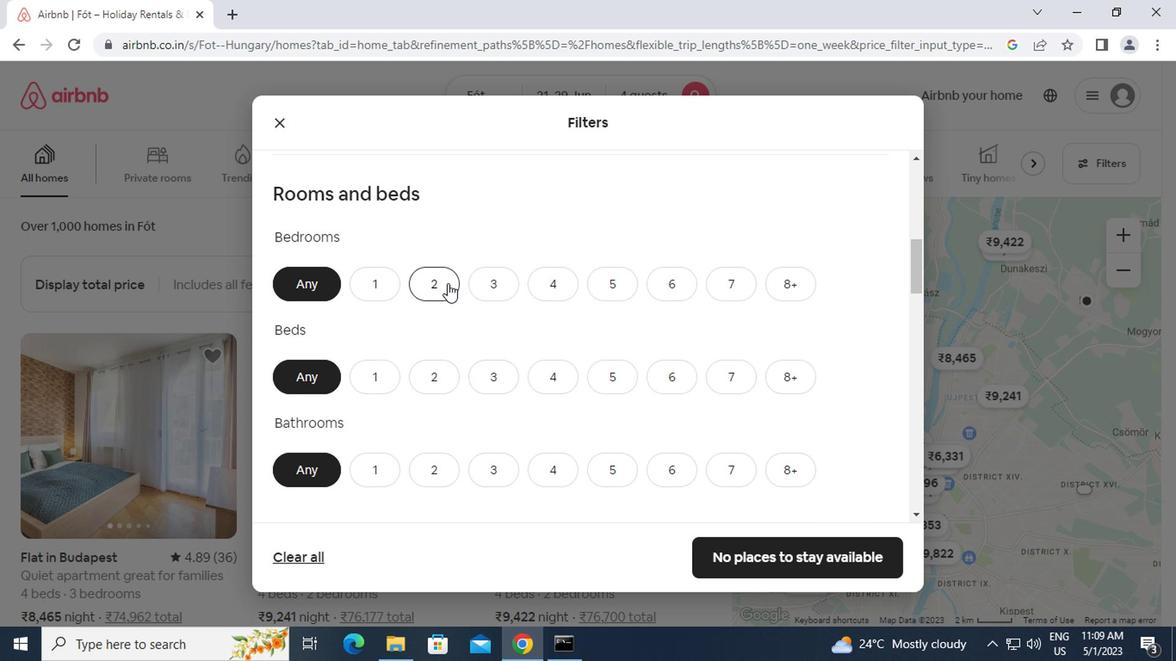 
Action: Mouse moved to (438, 369)
Screenshot: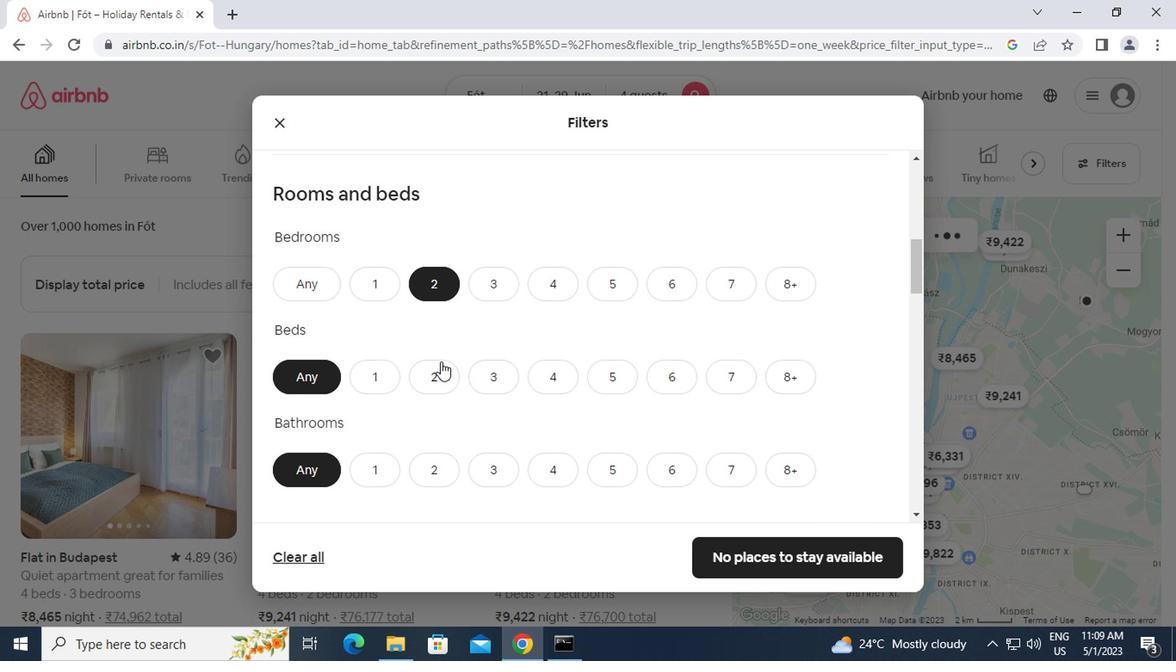
Action: Mouse pressed left at (438, 369)
Screenshot: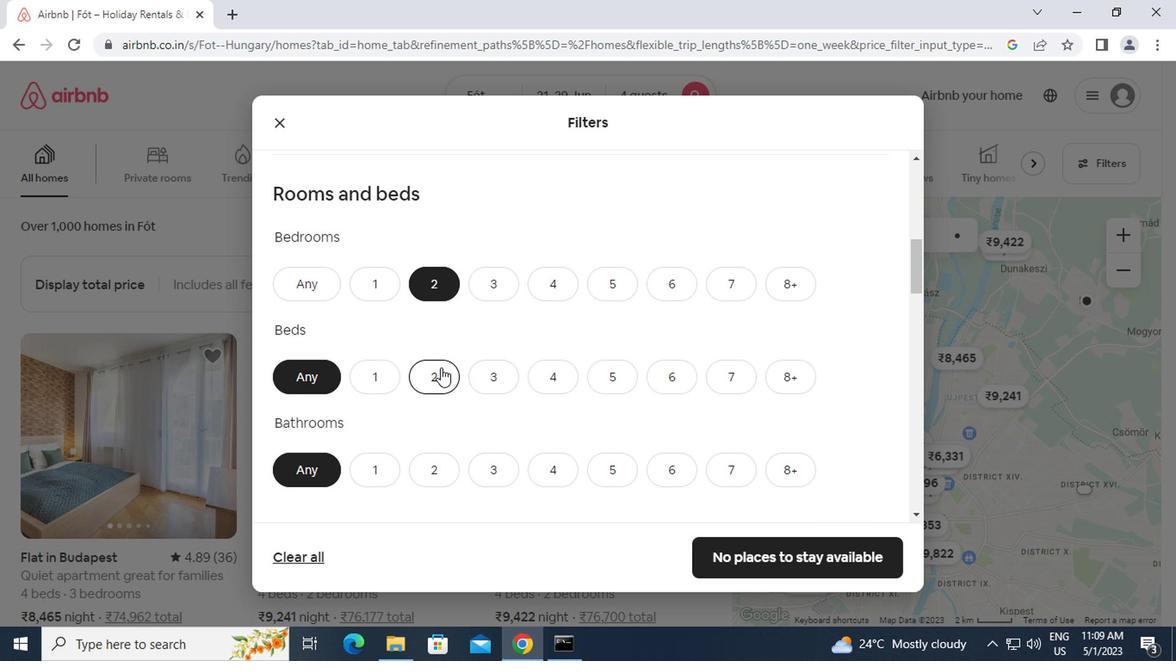 
Action: Mouse moved to (437, 470)
Screenshot: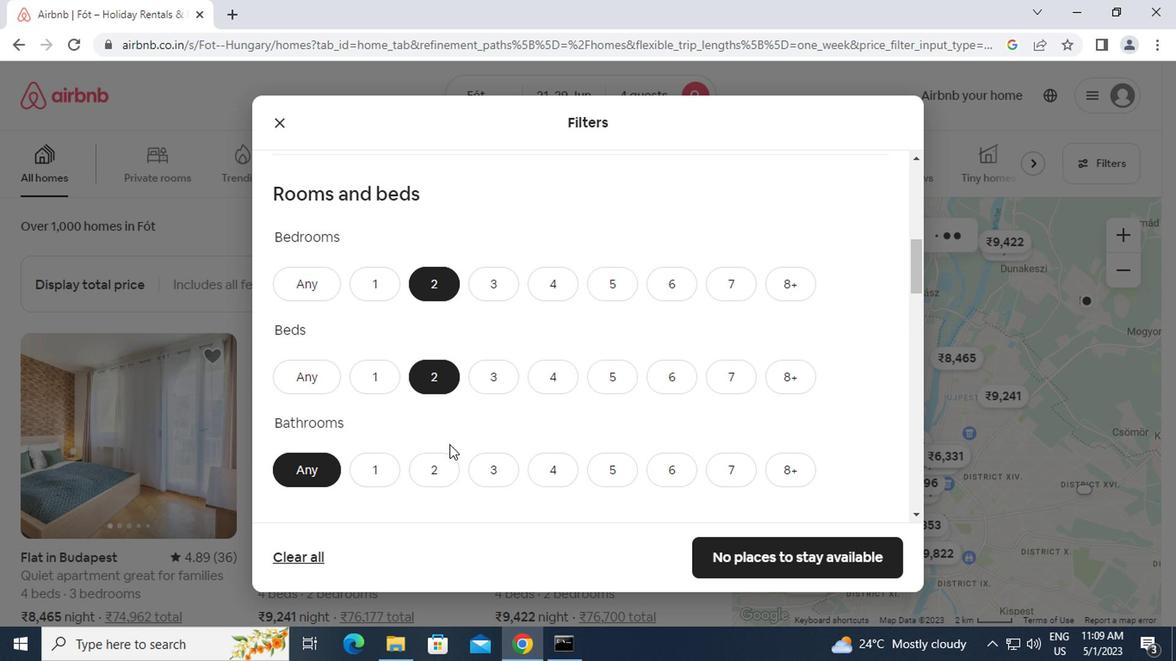
Action: Mouse pressed left at (437, 470)
Screenshot: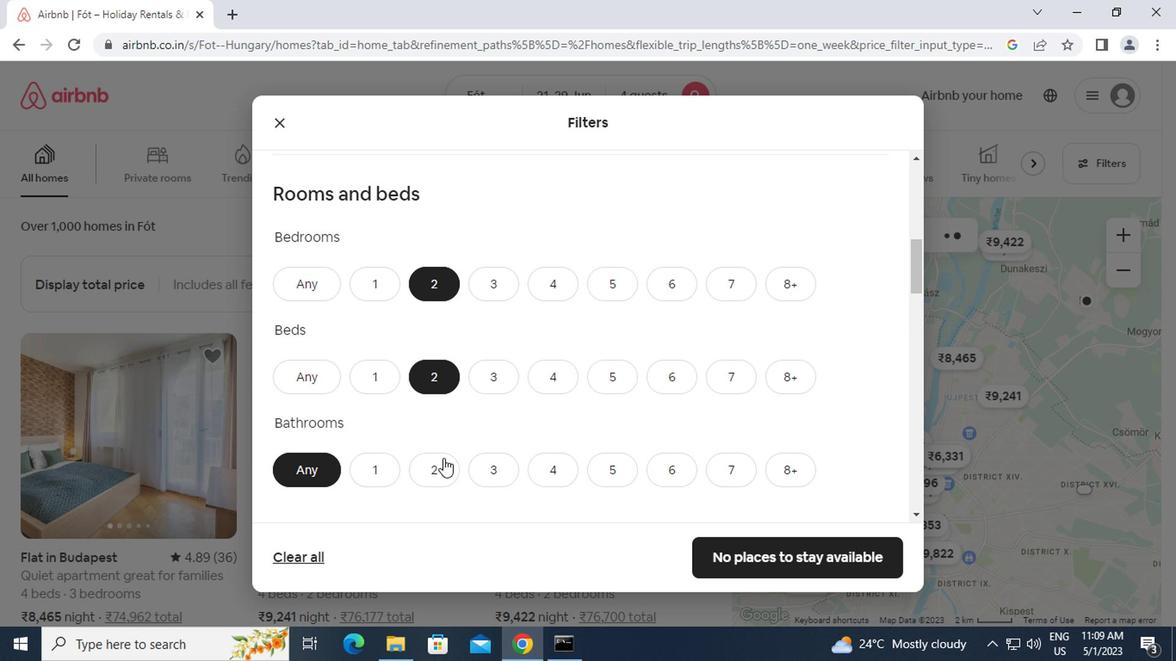
Action: Mouse moved to (440, 470)
Screenshot: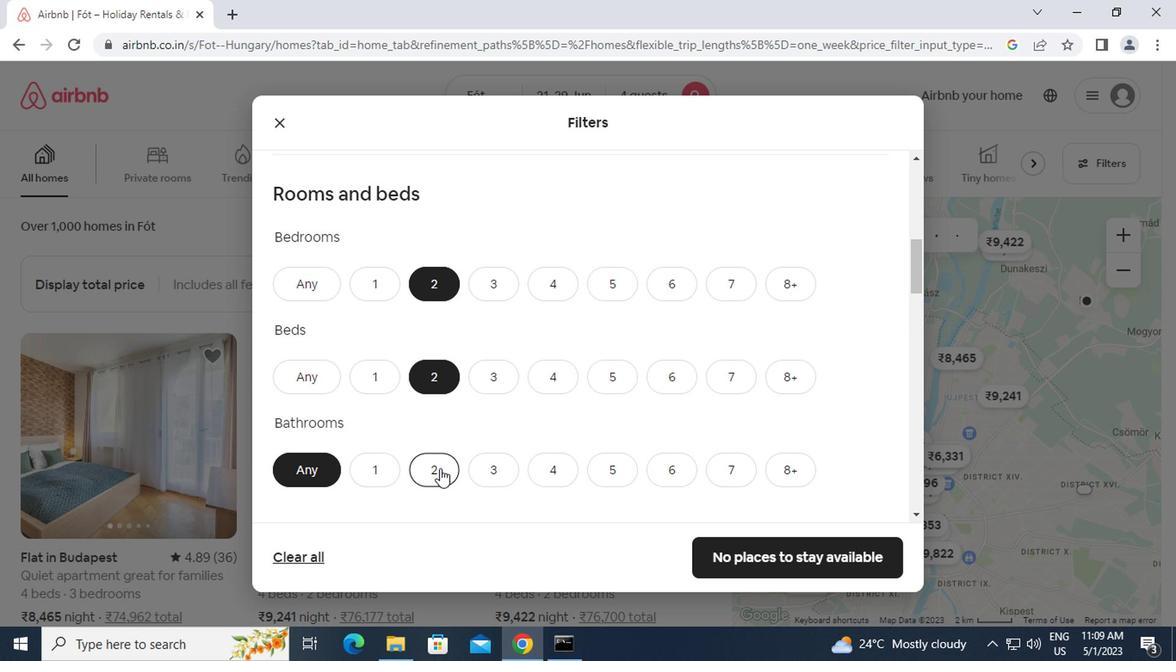 
Action: Mouse scrolled (440, 469) with delta (0, 0)
Screenshot: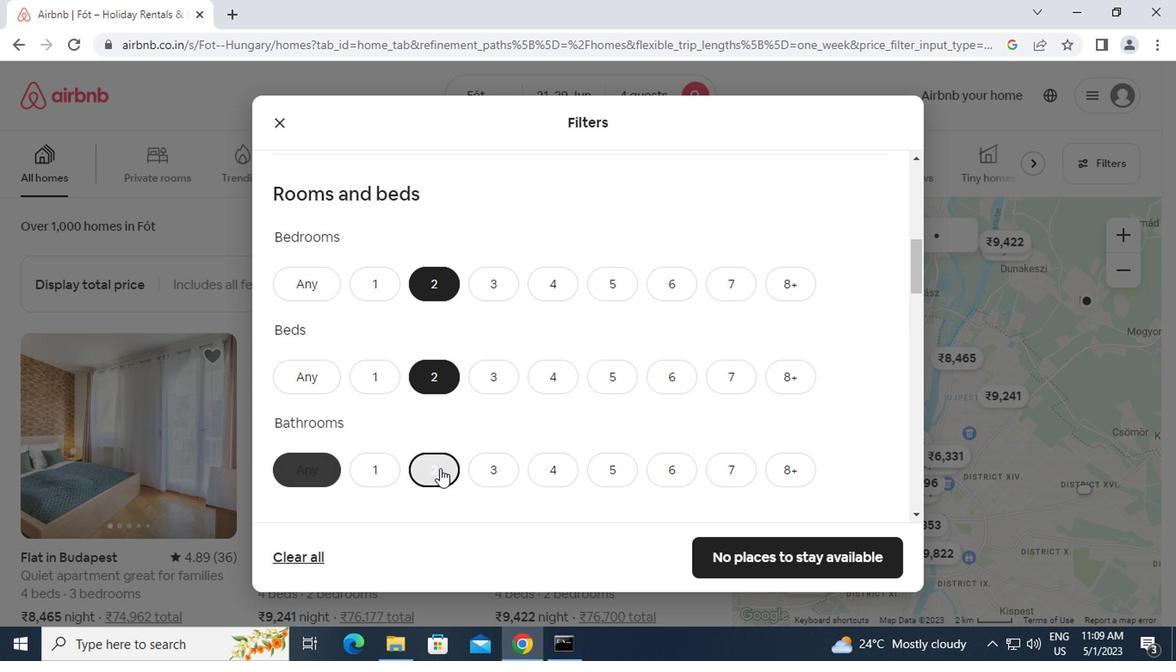 
Action: Mouse scrolled (440, 469) with delta (0, 0)
Screenshot: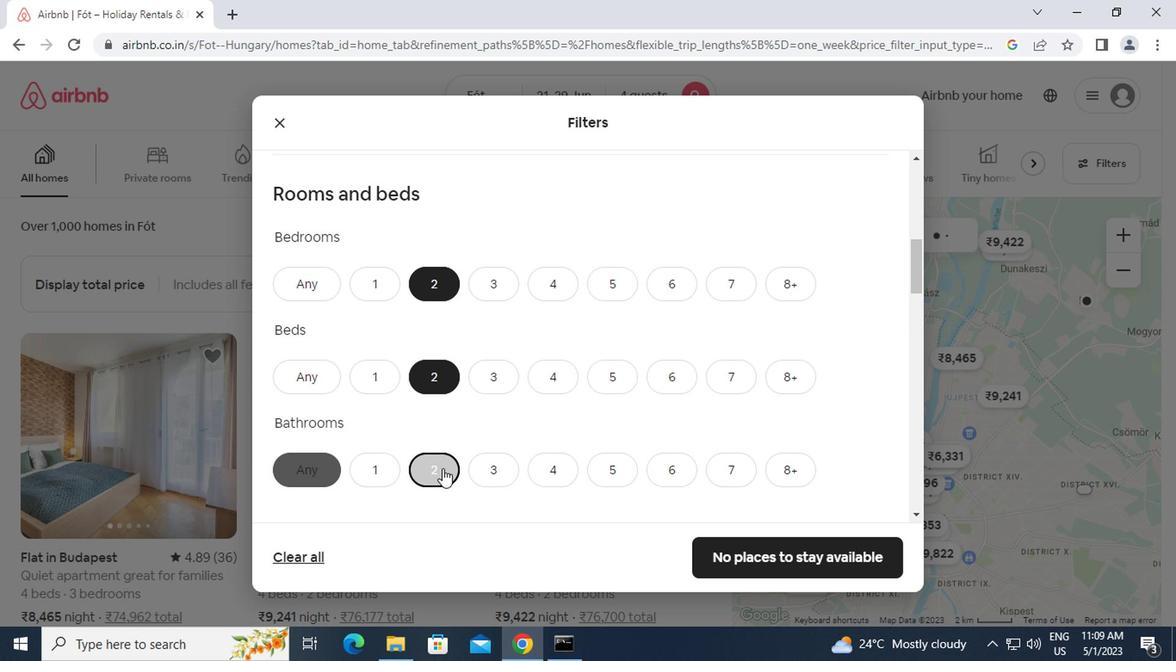 
Action: Mouse scrolled (440, 469) with delta (0, 0)
Screenshot: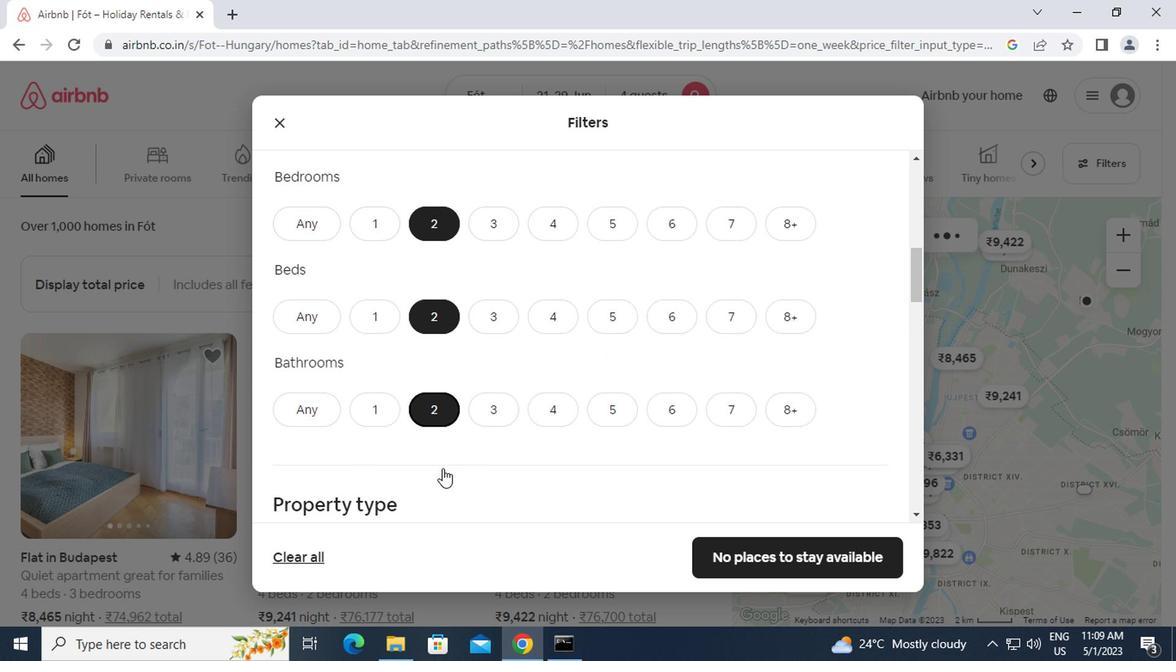
Action: Mouse moved to (375, 407)
Screenshot: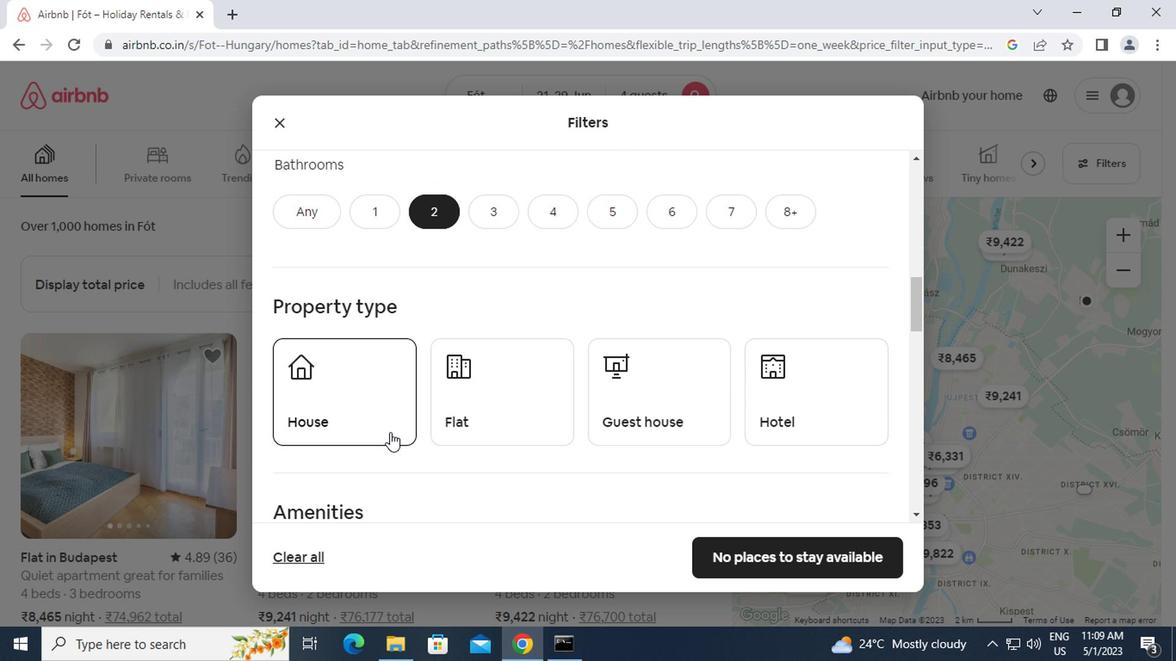 
Action: Mouse pressed left at (375, 407)
Screenshot: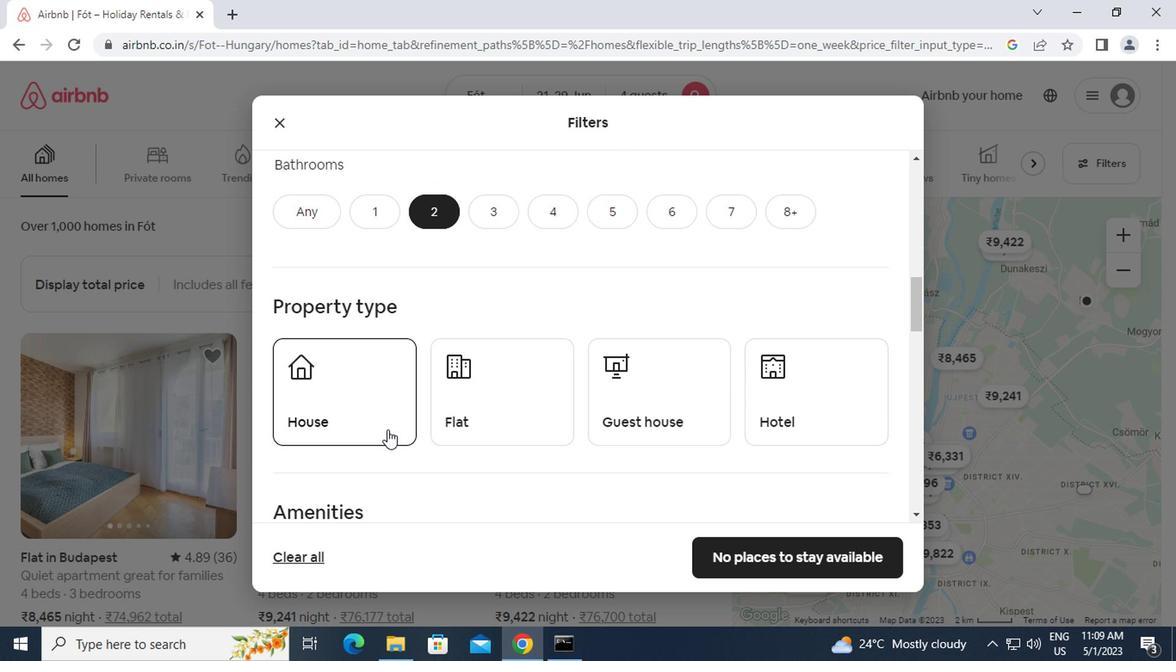 
Action: Mouse moved to (440, 407)
Screenshot: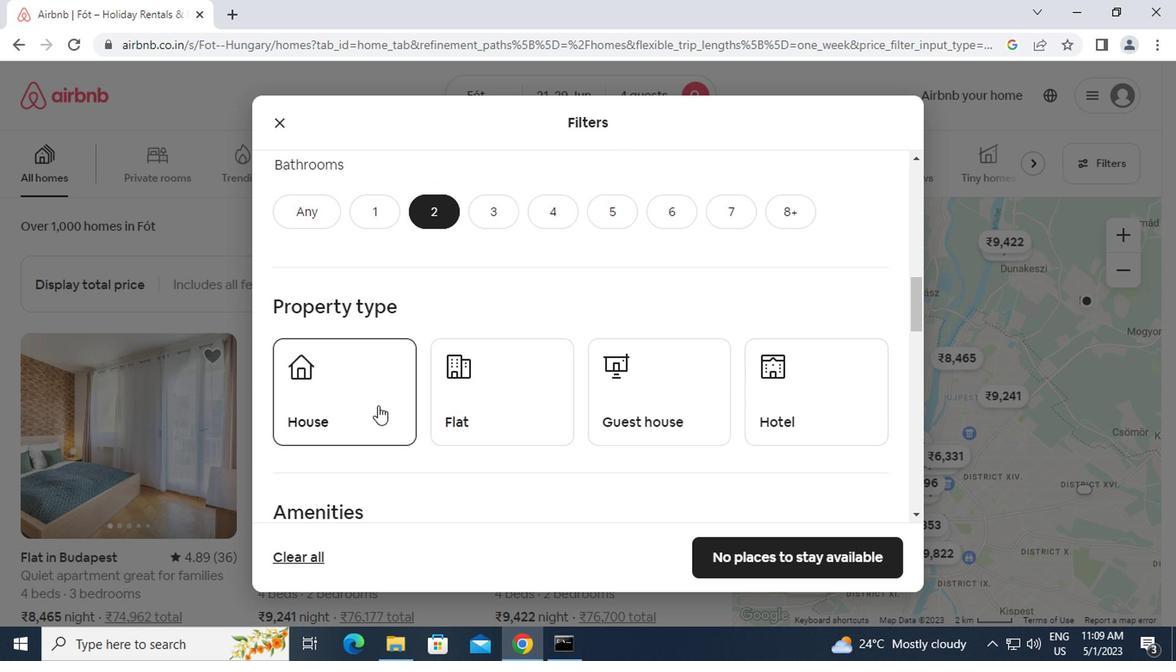 
Action: Mouse pressed left at (440, 407)
Screenshot: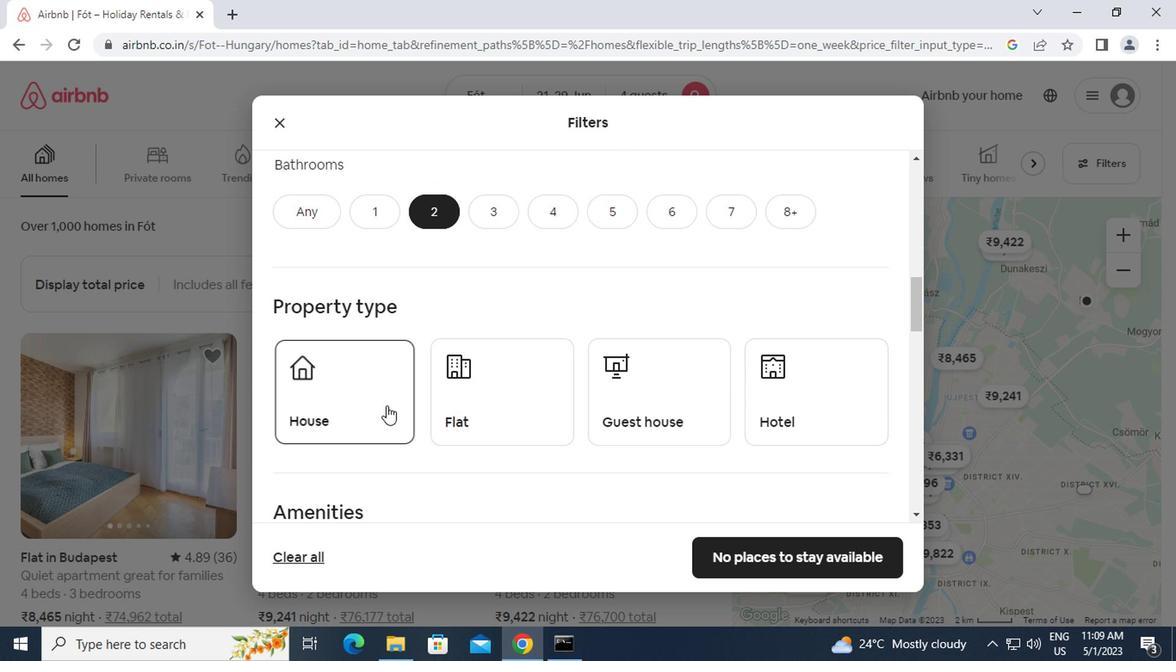 
Action: Mouse moved to (658, 407)
Screenshot: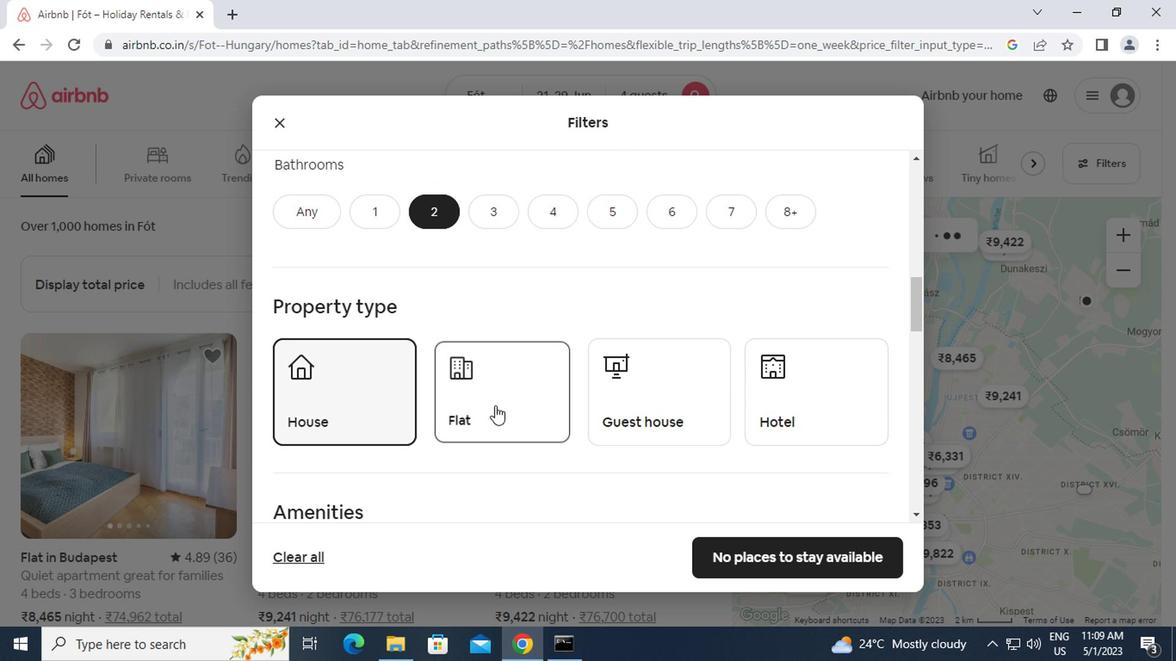 
Action: Mouse pressed left at (658, 407)
Screenshot: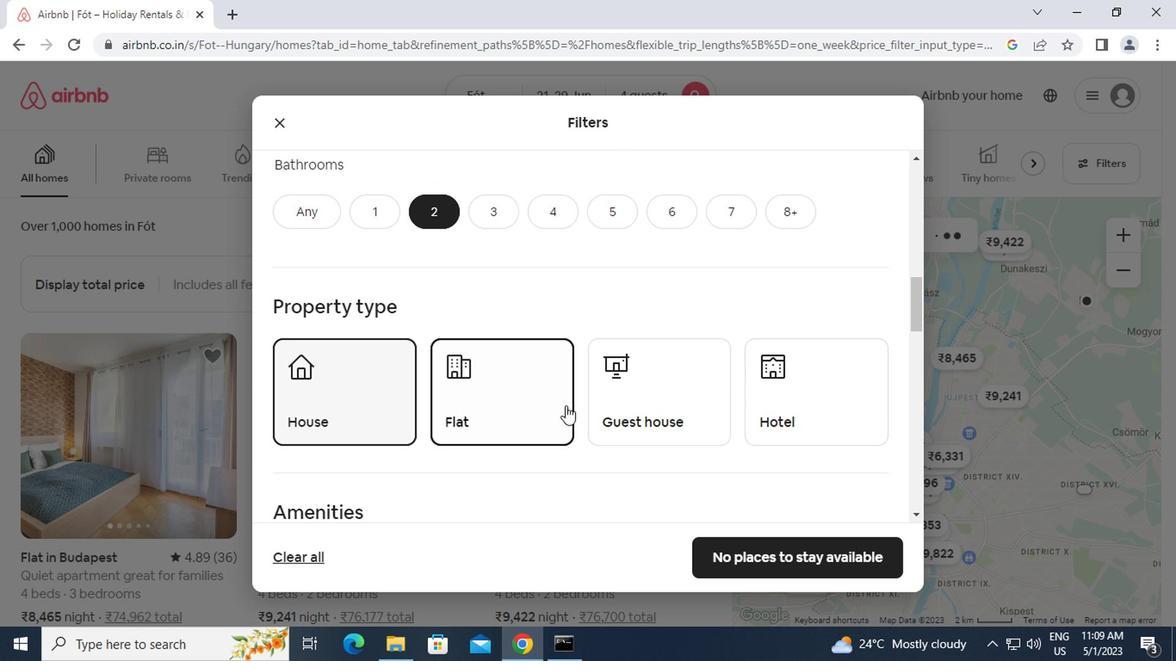 
Action: Mouse moved to (535, 452)
Screenshot: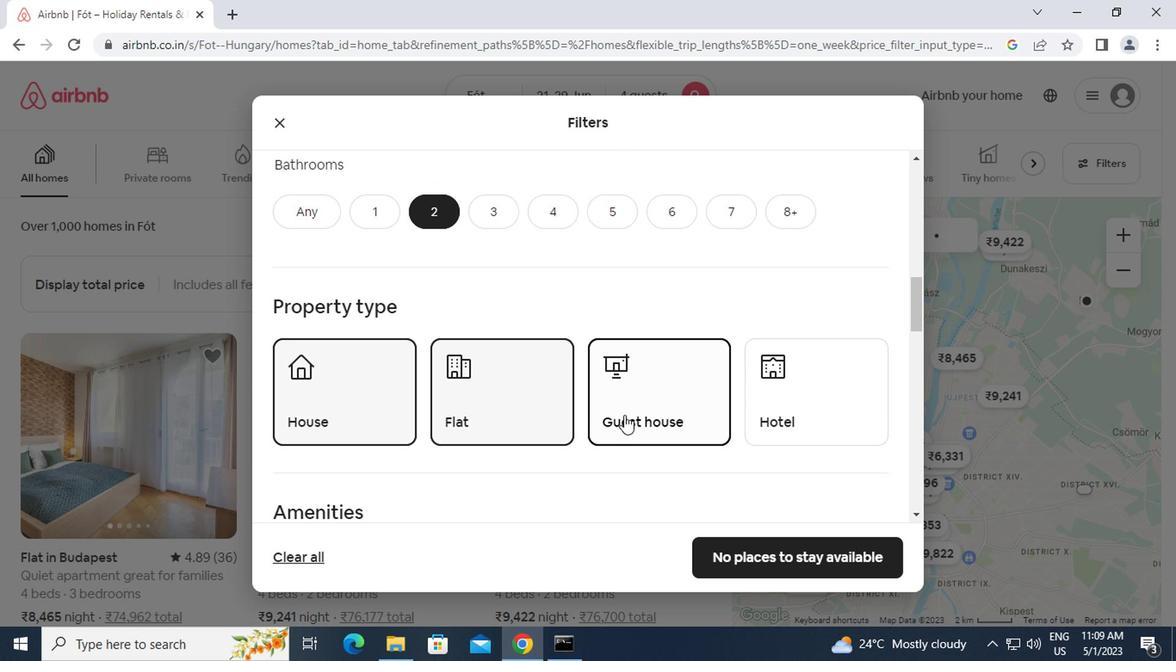 
Action: Mouse scrolled (535, 452) with delta (0, 0)
Screenshot: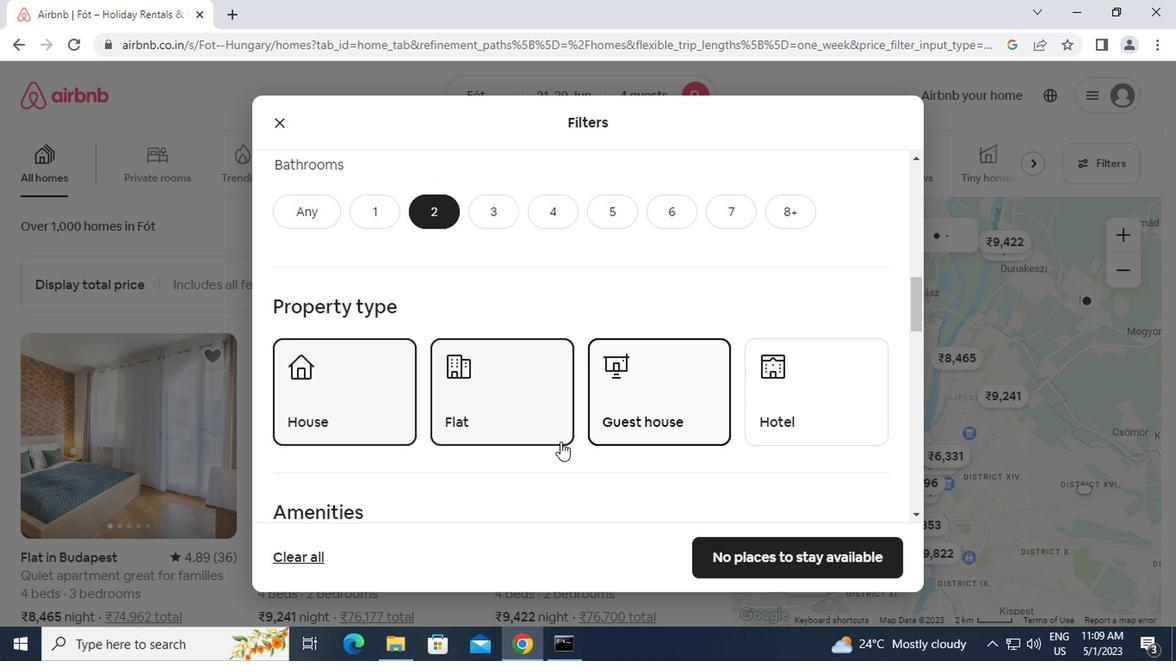 
Action: Mouse scrolled (535, 452) with delta (0, 0)
Screenshot: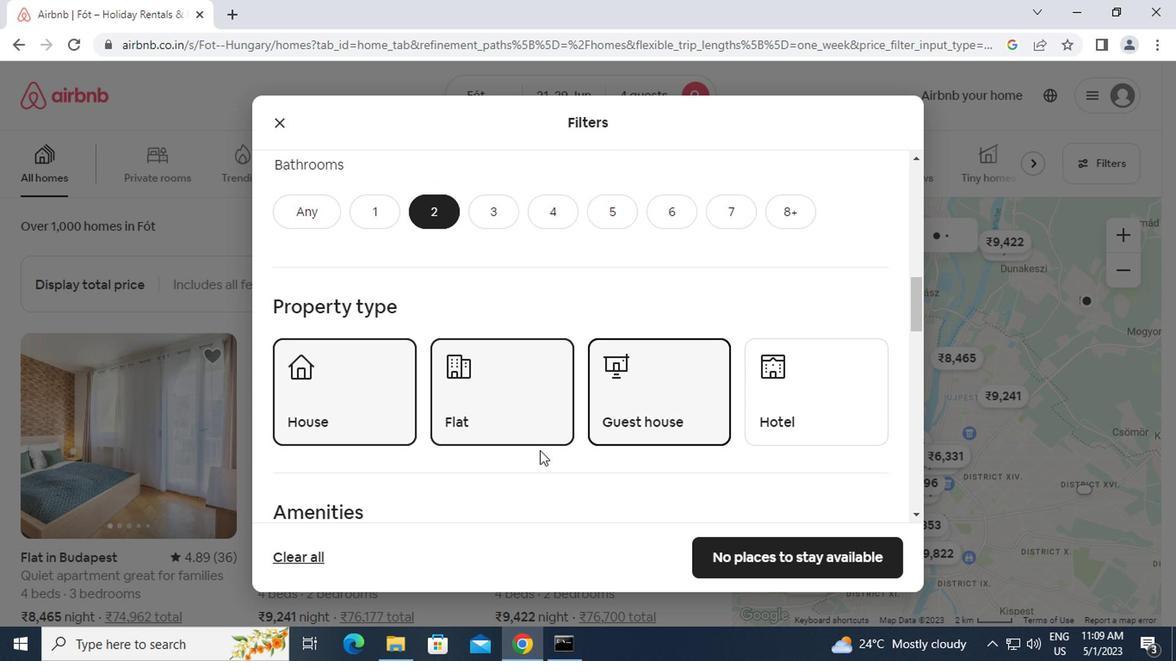 
Action: Mouse moved to (534, 452)
Screenshot: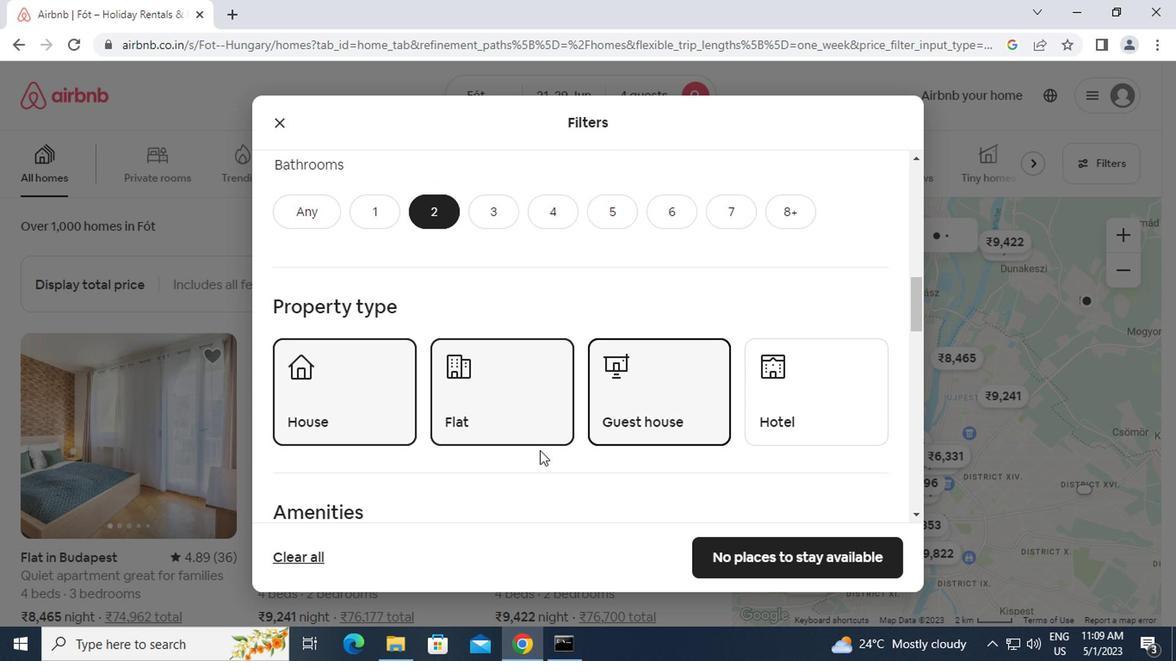 
Action: Mouse scrolled (534, 452) with delta (0, 0)
Screenshot: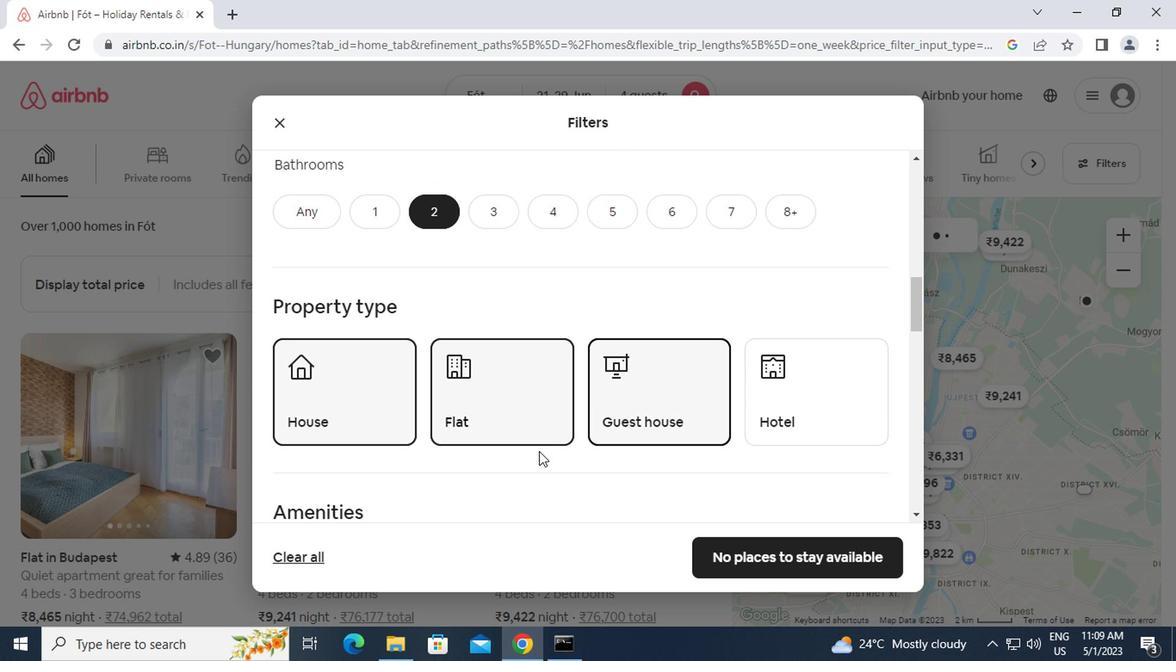 
Action: Mouse moved to (530, 452)
Screenshot: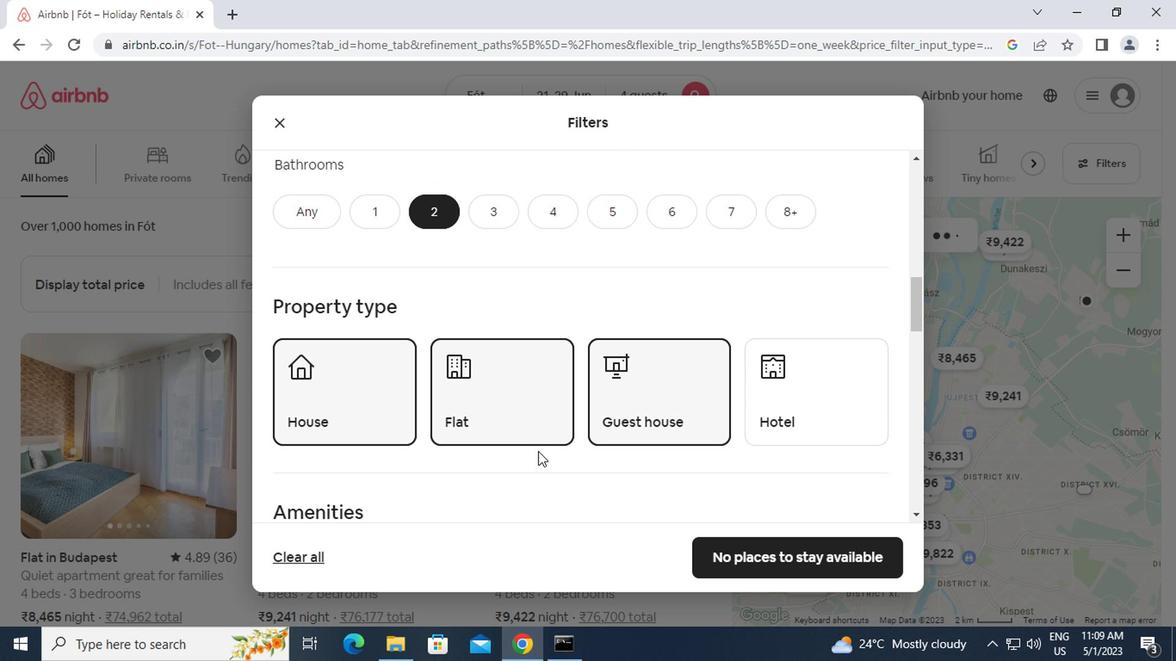 
Action: Mouse scrolled (530, 451) with delta (0, -1)
Screenshot: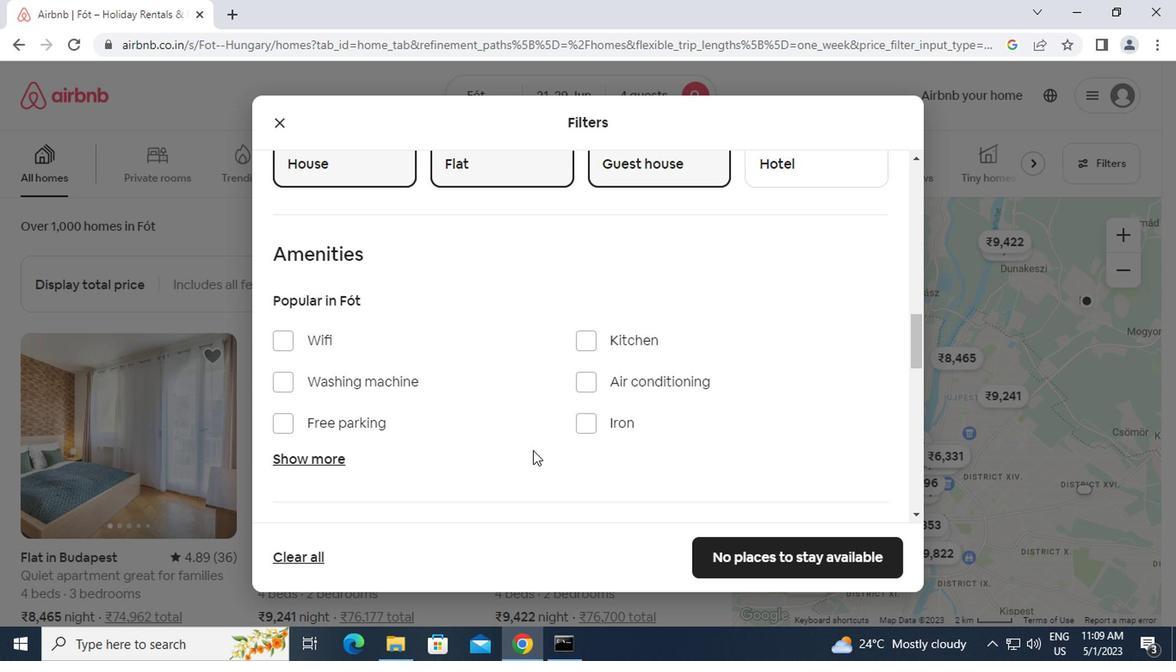 
Action: Mouse scrolled (530, 451) with delta (0, -1)
Screenshot: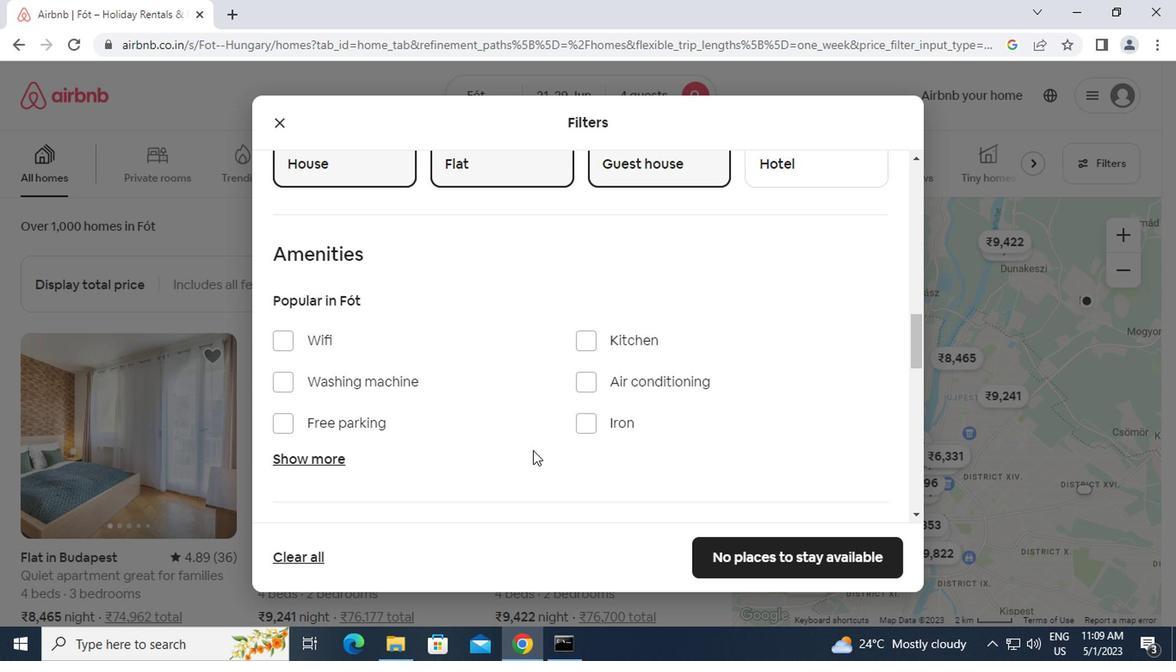 
Action: Mouse scrolled (530, 451) with delta (0, -1)
Screenshot: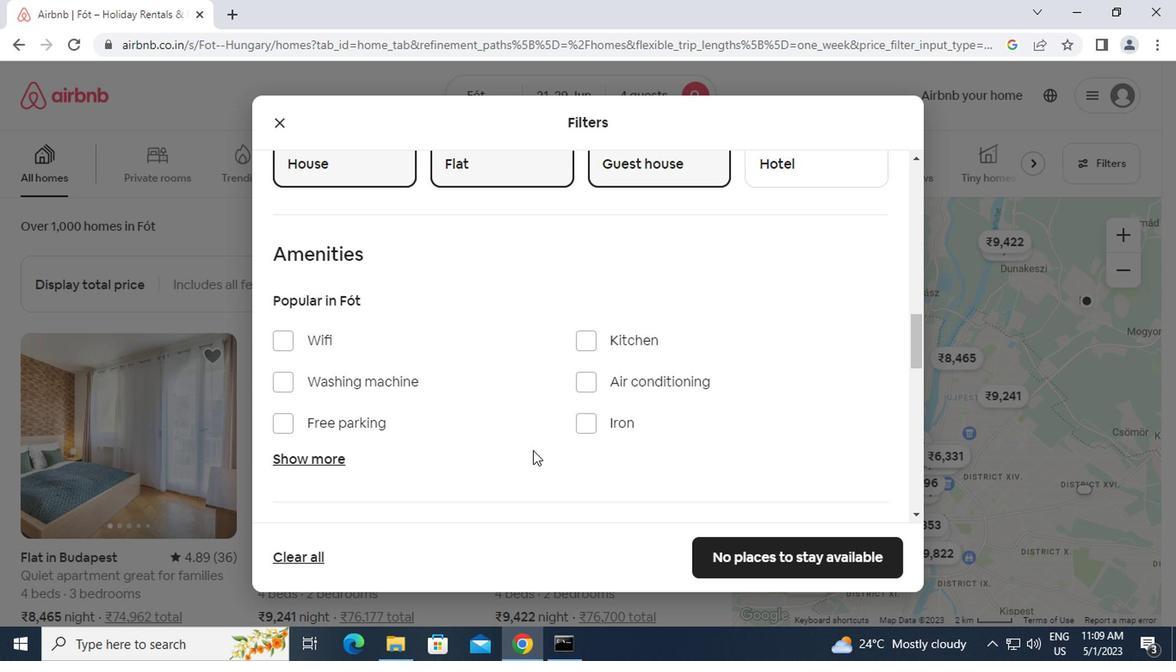 
Action: Mouse moved to (826, 412)
Screenshot: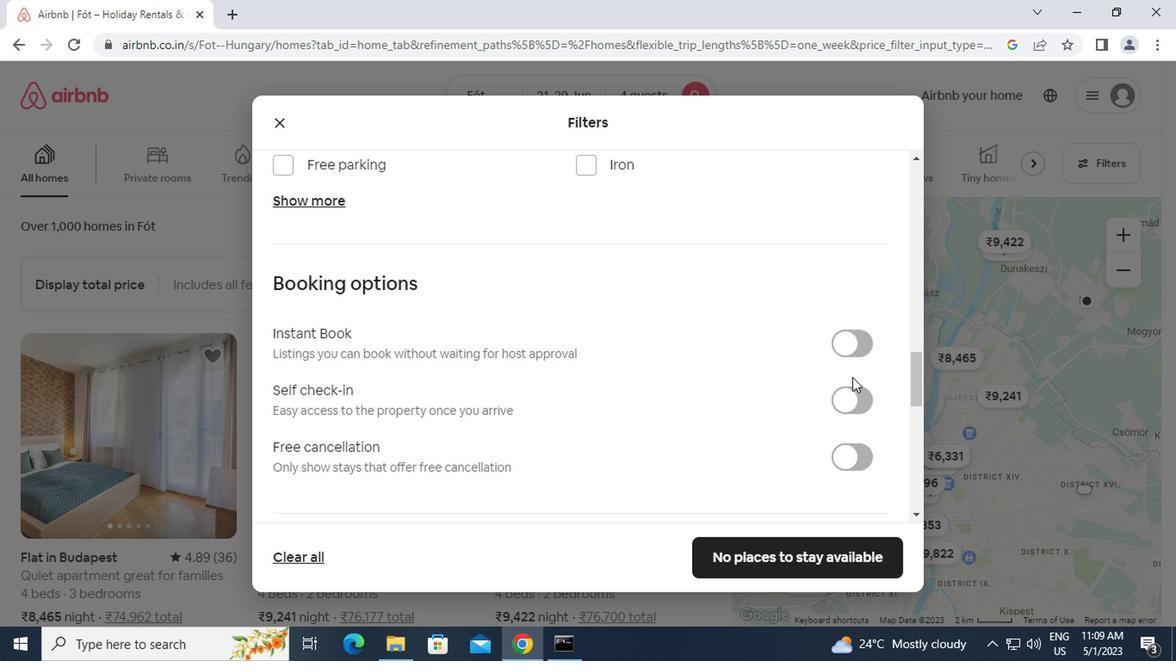 
Action: Mouse pressed left at (826, 412)
Screenshot: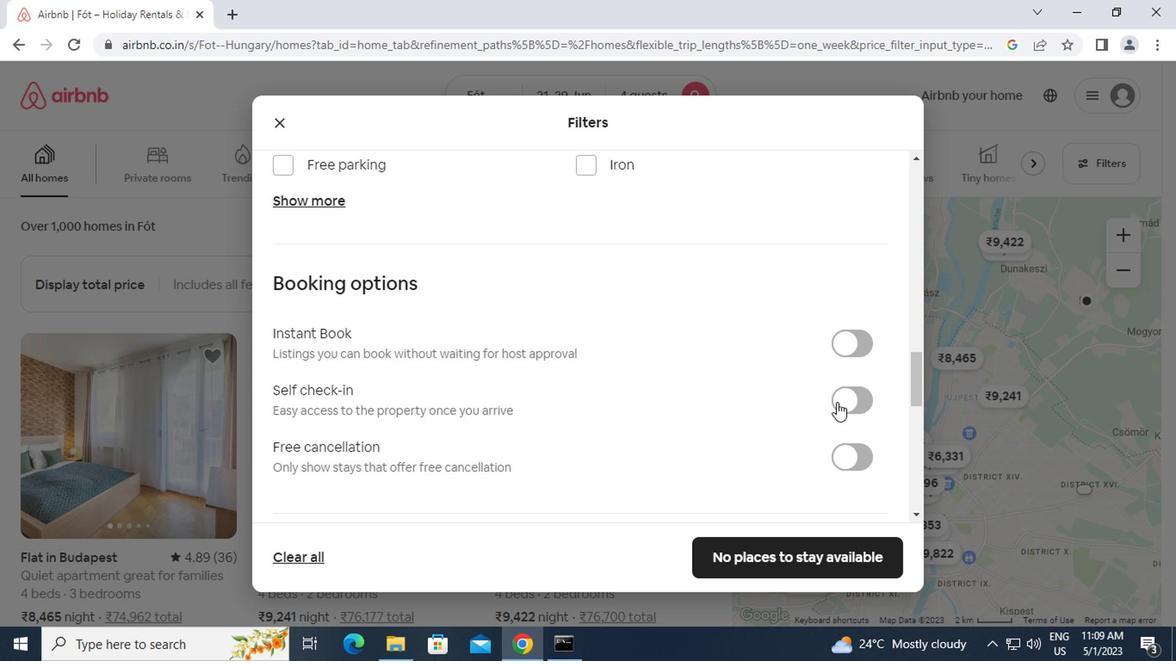 
Action: Mouse moved to (846, 394)
Screenshot: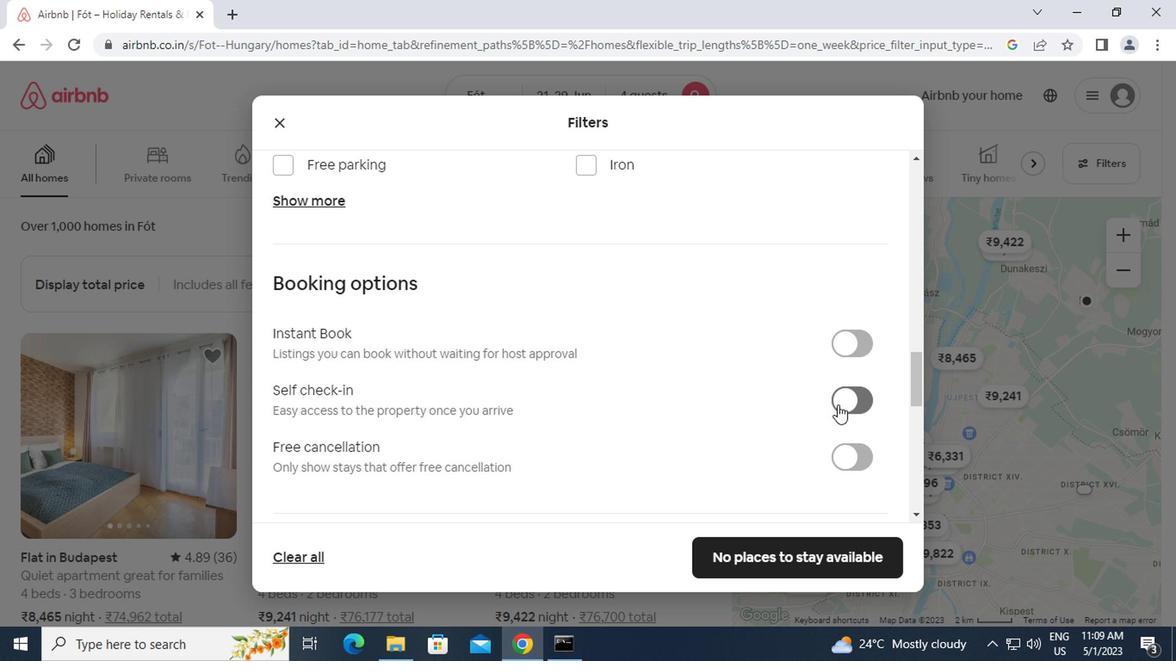 
Action: Mouse pressed left at (846, 394)
Screenshot: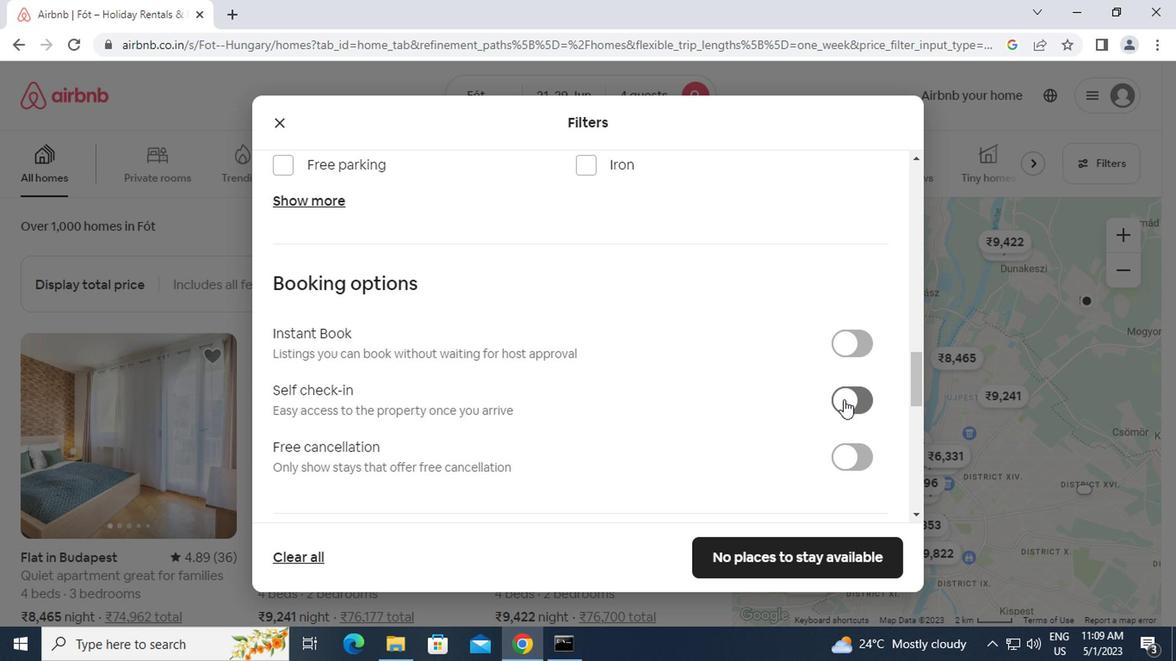 
Action: Mouse moved to (753, 417)
Screenshot: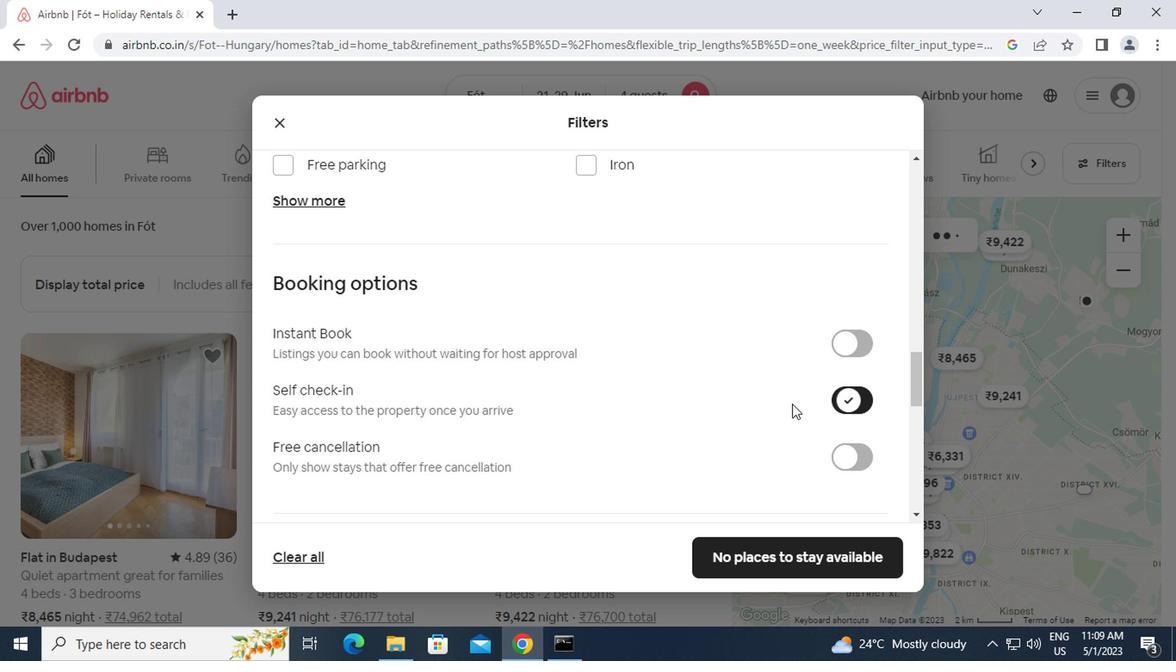 
Action: Mouse scrolled (753, 416) with delta (0, 0)
Screenshot: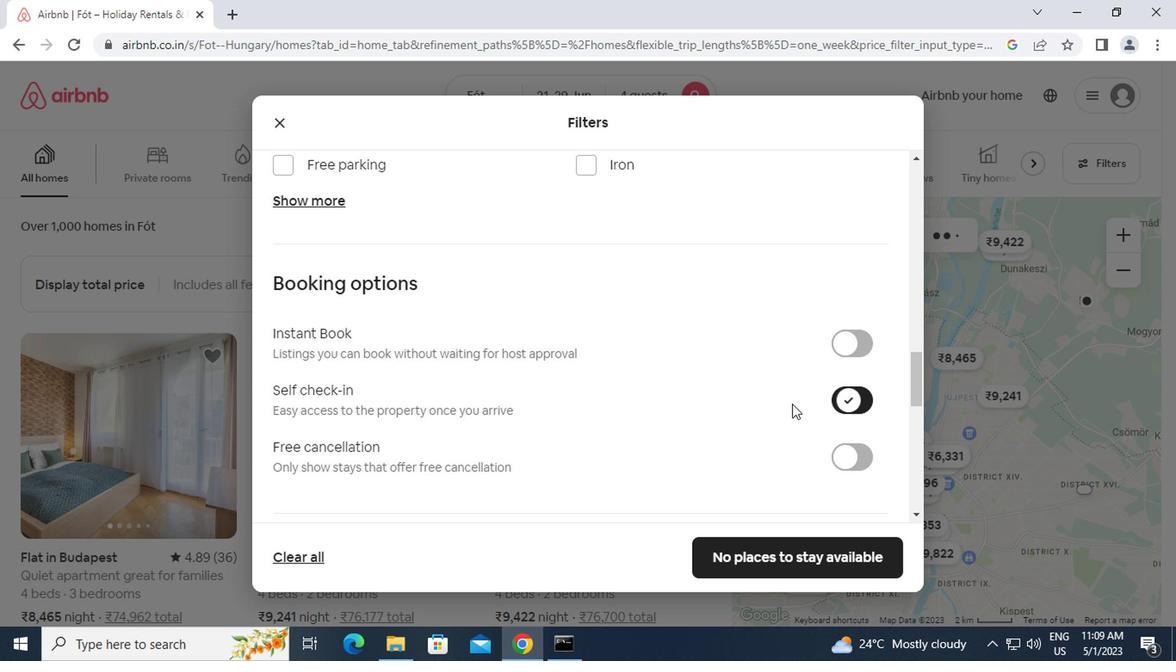 
Action: Mouse scrolled (753, 416) with delta (0, 0)
Screenshot: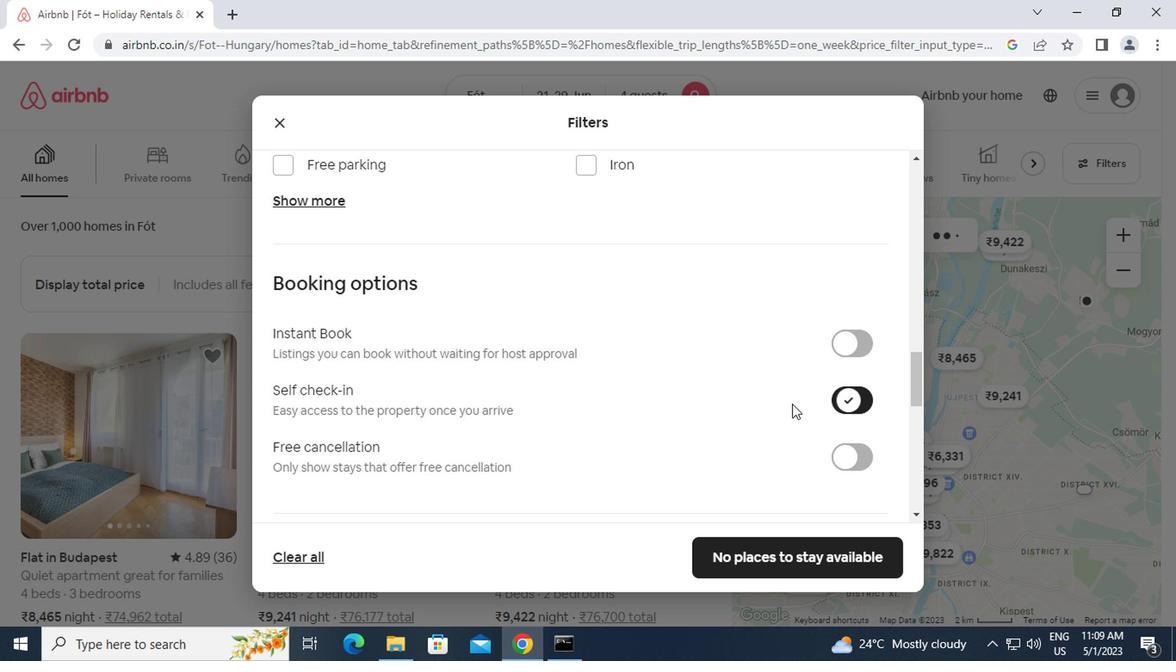 
Action: Mouse scrolled (753, 416) with delta (0, 0)
Screenshot: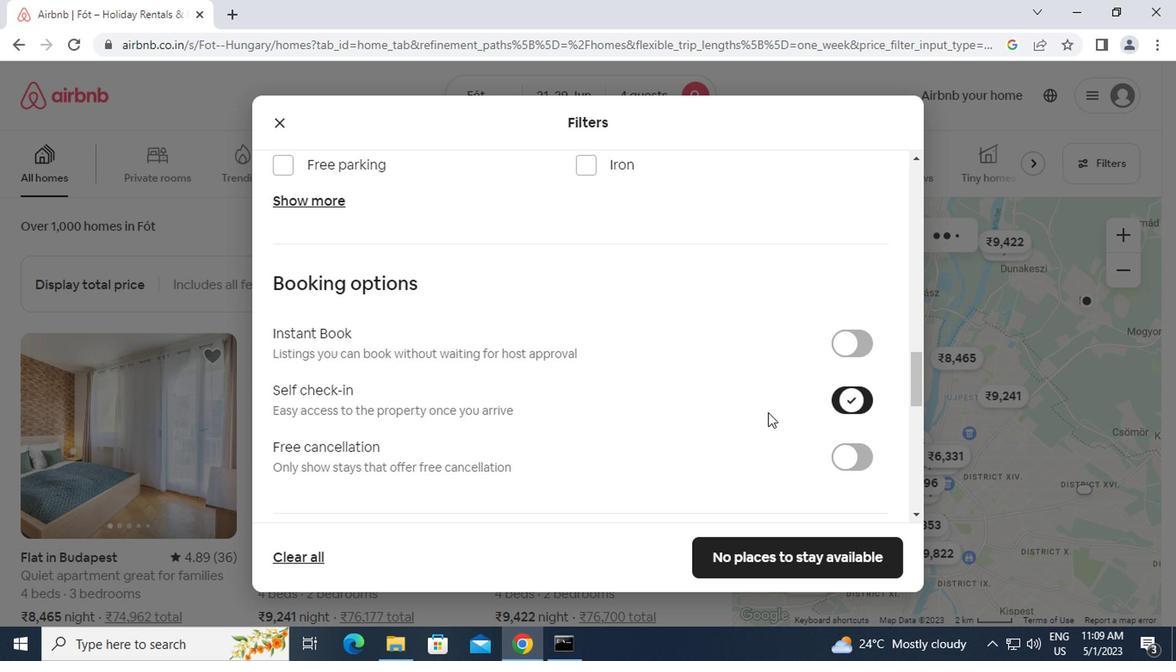 
Action: Mouse scrolled (753, 416) with delta (0, 0)
Screenshot: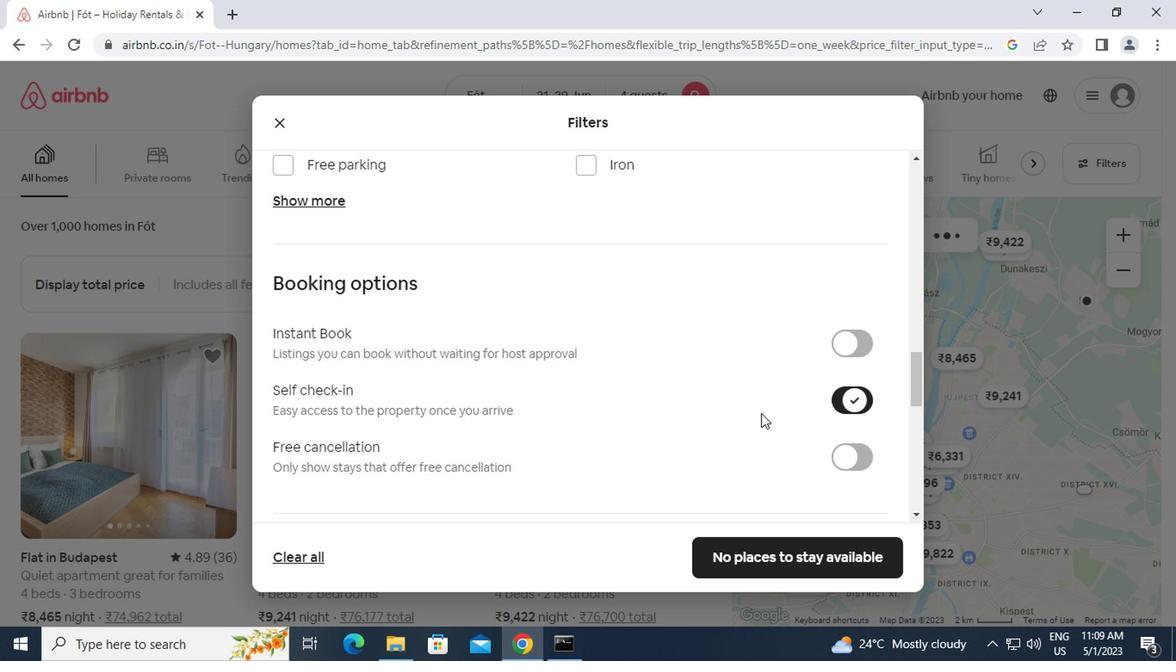 
Action: Mouse moved to (467, 454)
Screenshot: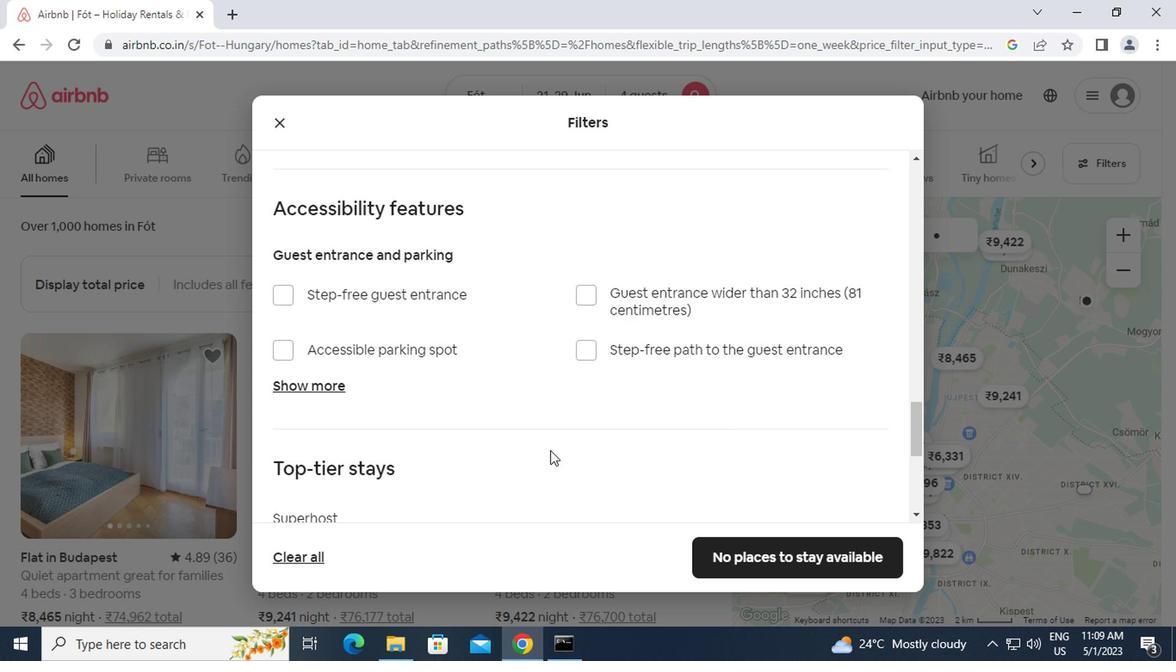 
Action: Mouse scrolled (467, 452) with delta (0, -1)
Screenshot: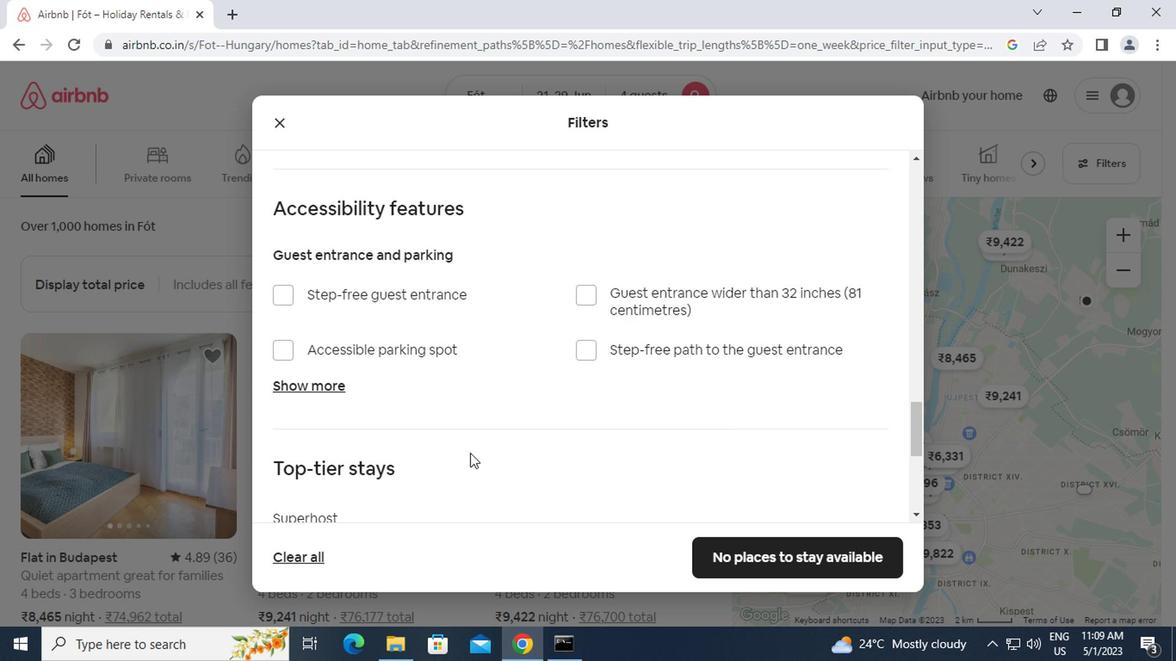 
Action: Mouse scrolled (467, 452) with delta (0, -1)
Screenshot: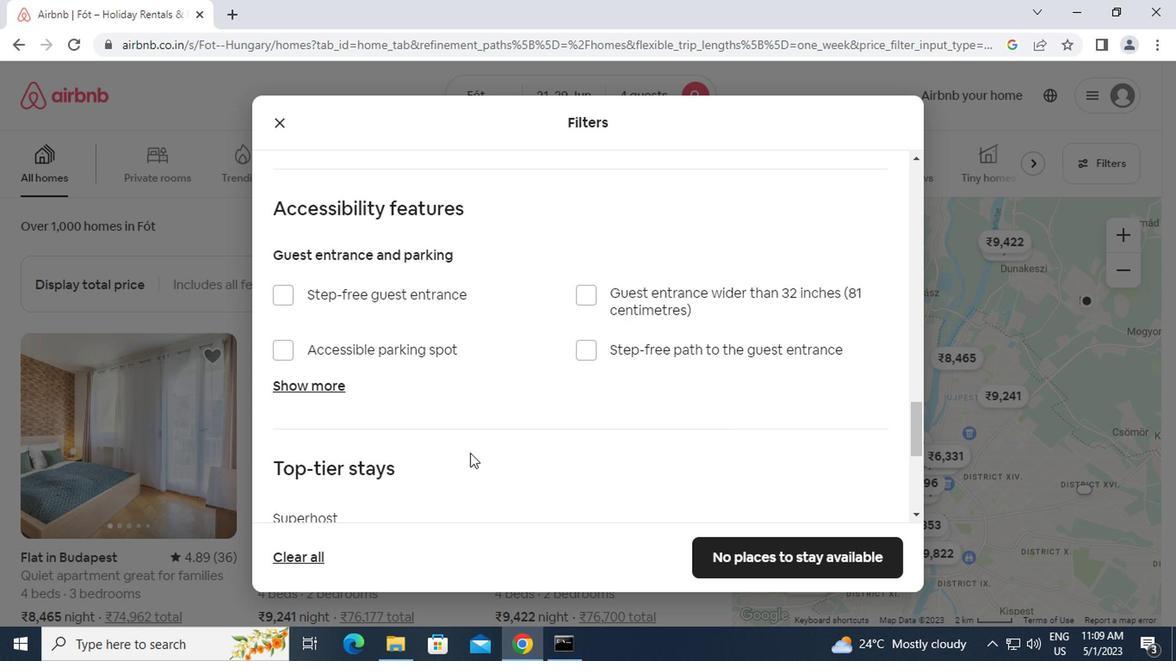 
Action: Mouse scrolled (467, 452) with delta (0, -1)
Screenshot: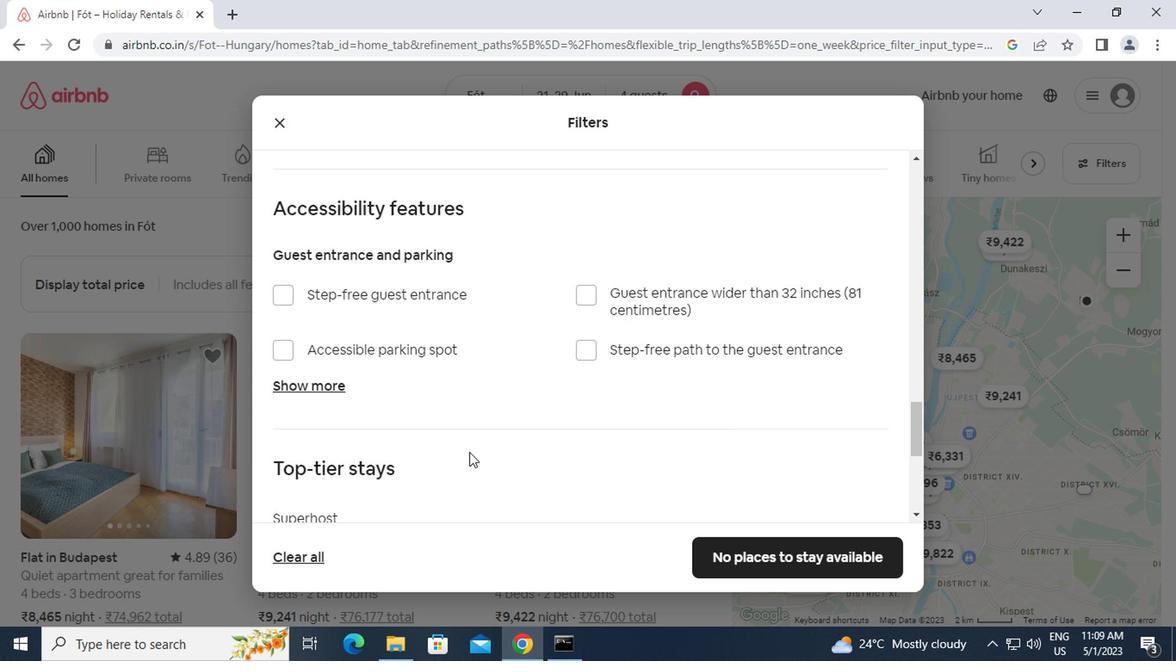 
Action: Mouse moved to (272, 489)
Screenshot: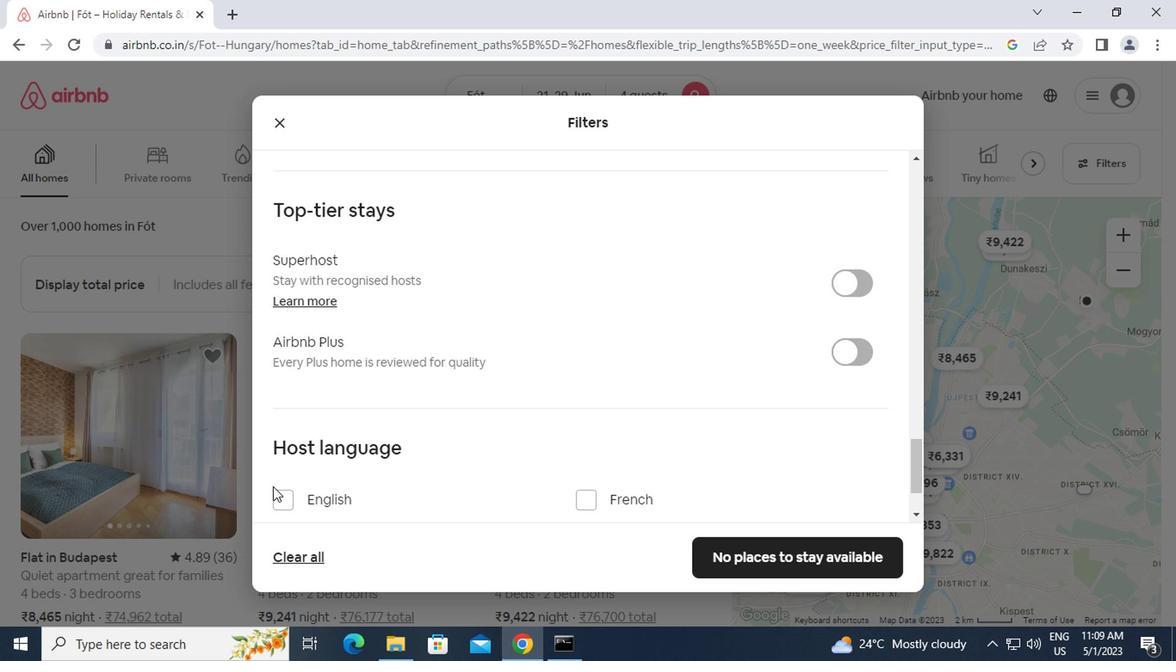 
Action: Mouse pressed left at (272, 489)
Screenshot: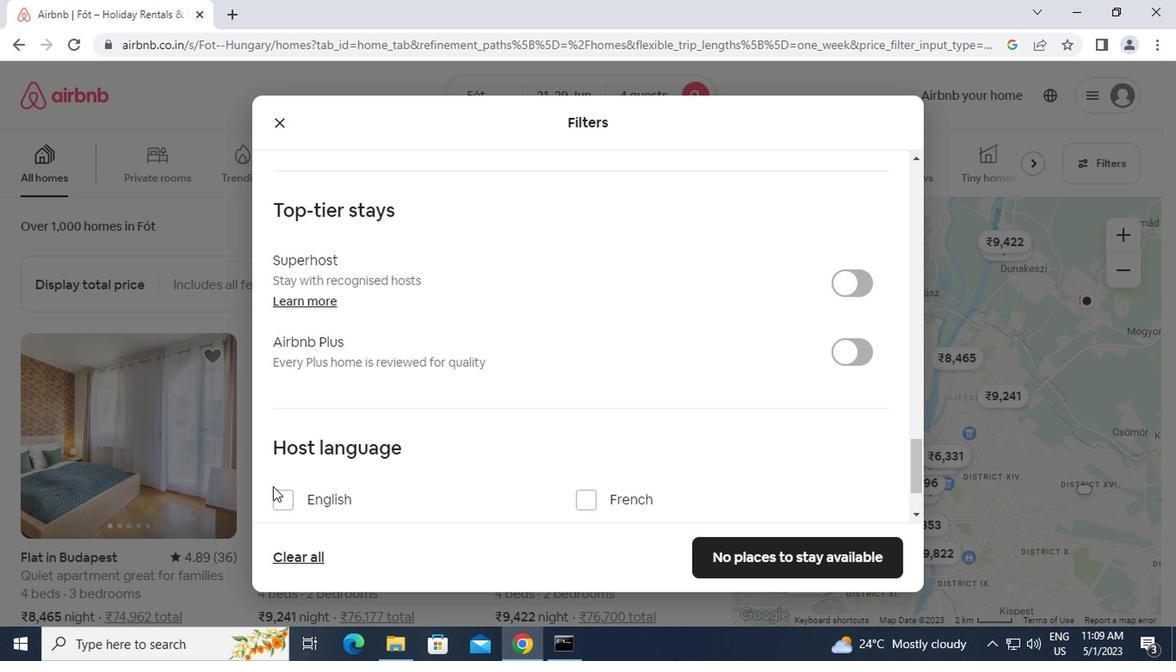 
Action: Mouse moved to (281, 498)
Screenshot: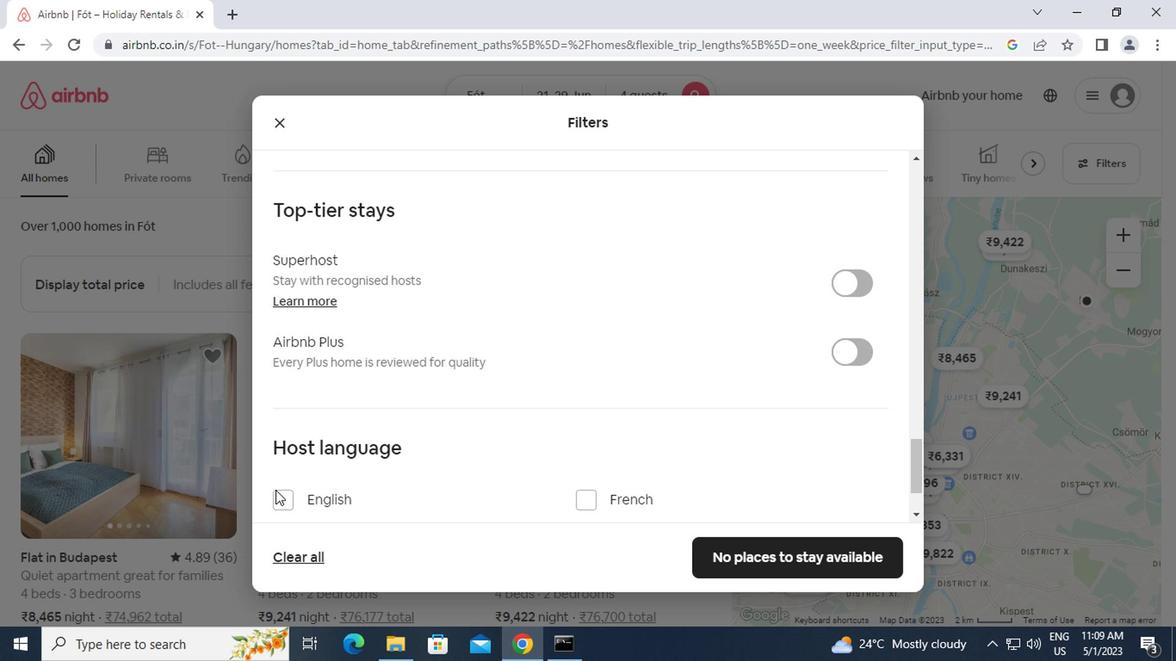 
Action: Mouse pressed left at (281, 498)
Screenshot: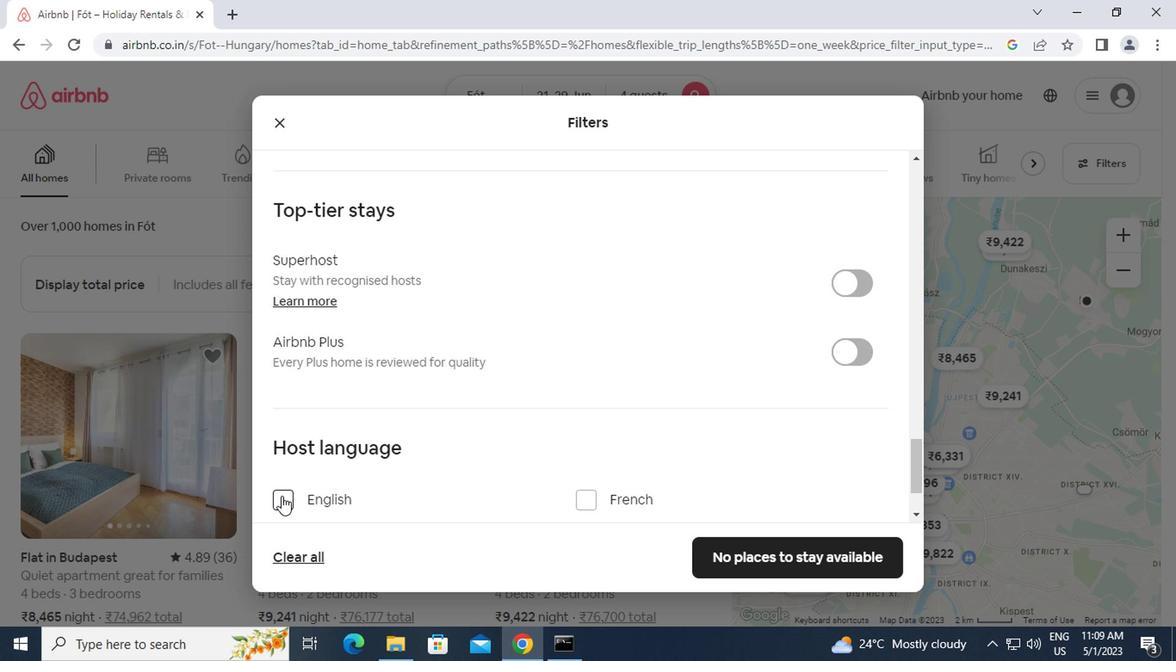
Action: Mouse moved to (732, 560)
Screenshot: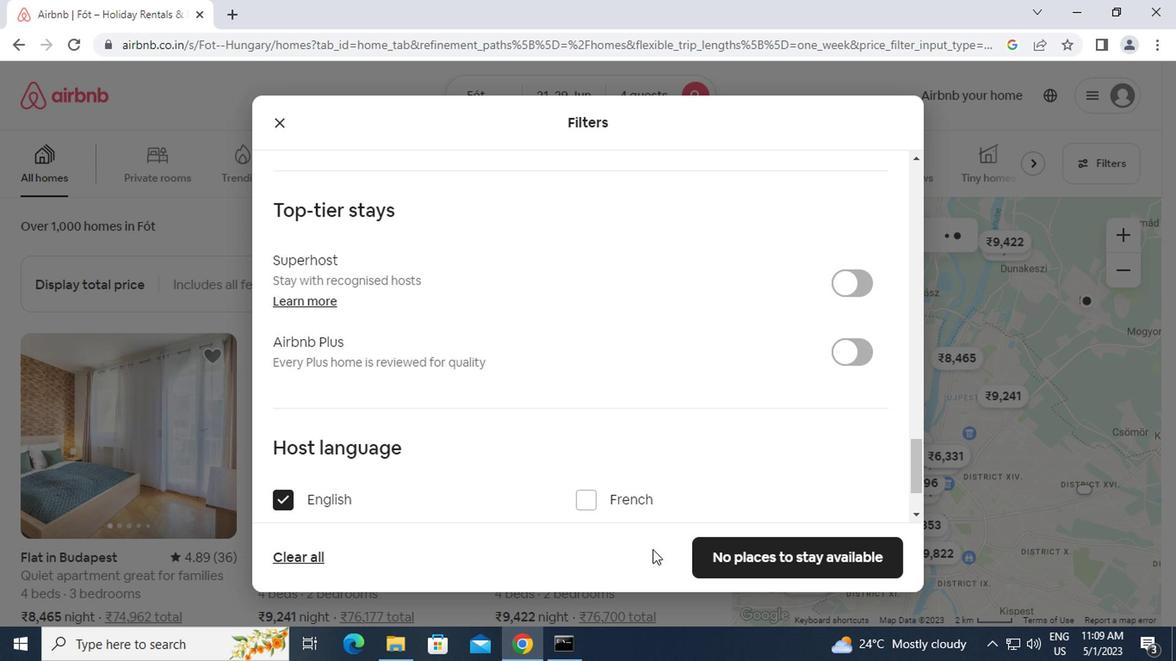 
Action: Mouse pressed left at (732, 560)
Screenshot: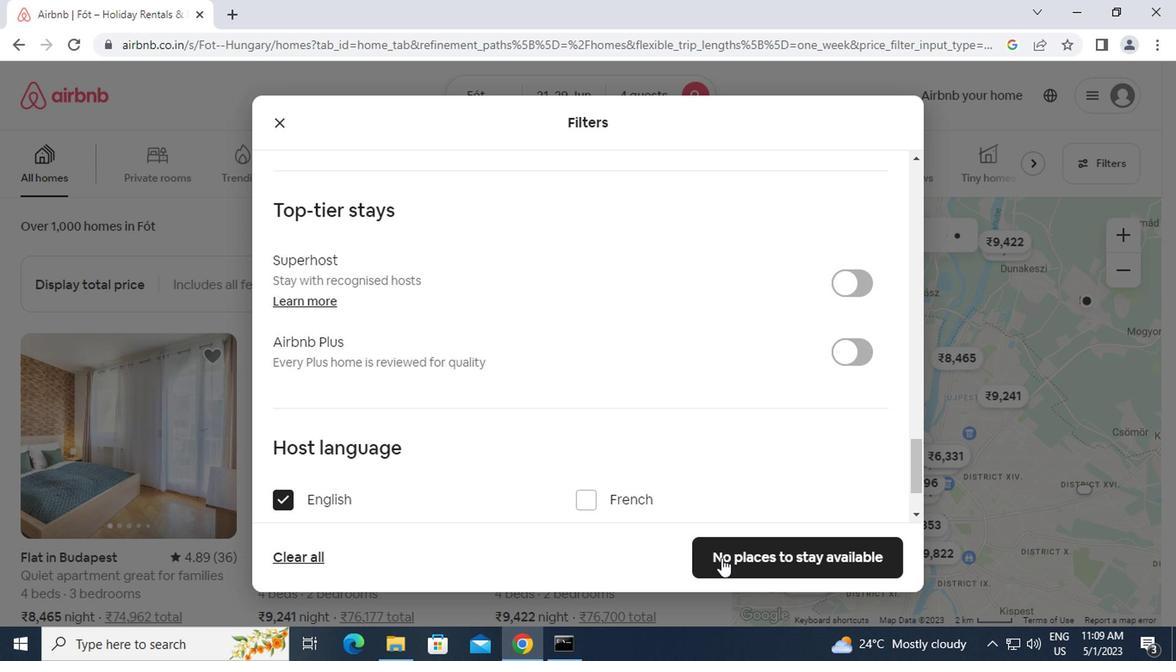 
Action: Mouse moved to (734, 560)
Screenshot: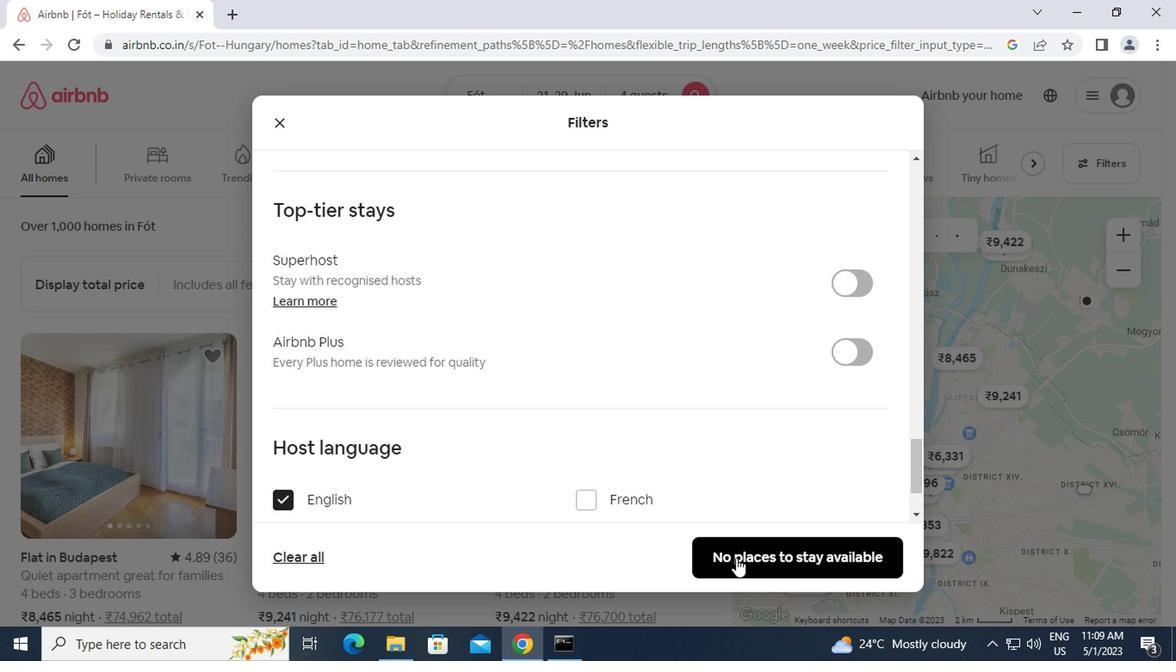 
